Task: Open Card Card0000000356 in Board Board0000000089 in Workspace WS0000000030 in Trello. Add Member mailaustralia7@gmail.com to Card Card0000000356 in Board Board0000000089 in Workspace WS0000000030 in Trello. Add Red Label titled Label0000000356 to Card Card0000000356 in Board Board0000000089 in Workspace WS0000000030 in Trello. Add Checklist CL0000000356 to Card Card0000000356 in Board Board0000000089 in Workspace WS0000000030 in Trello. Add Dates with Start Date as Nov 01 2023 and Due Date as Nov 30 2023 to Card Card0000000356 in Board Board0000000089 in Workspace WS0000000030 in Trello
Action: Mouse moved to (411, 615)
Screenshot: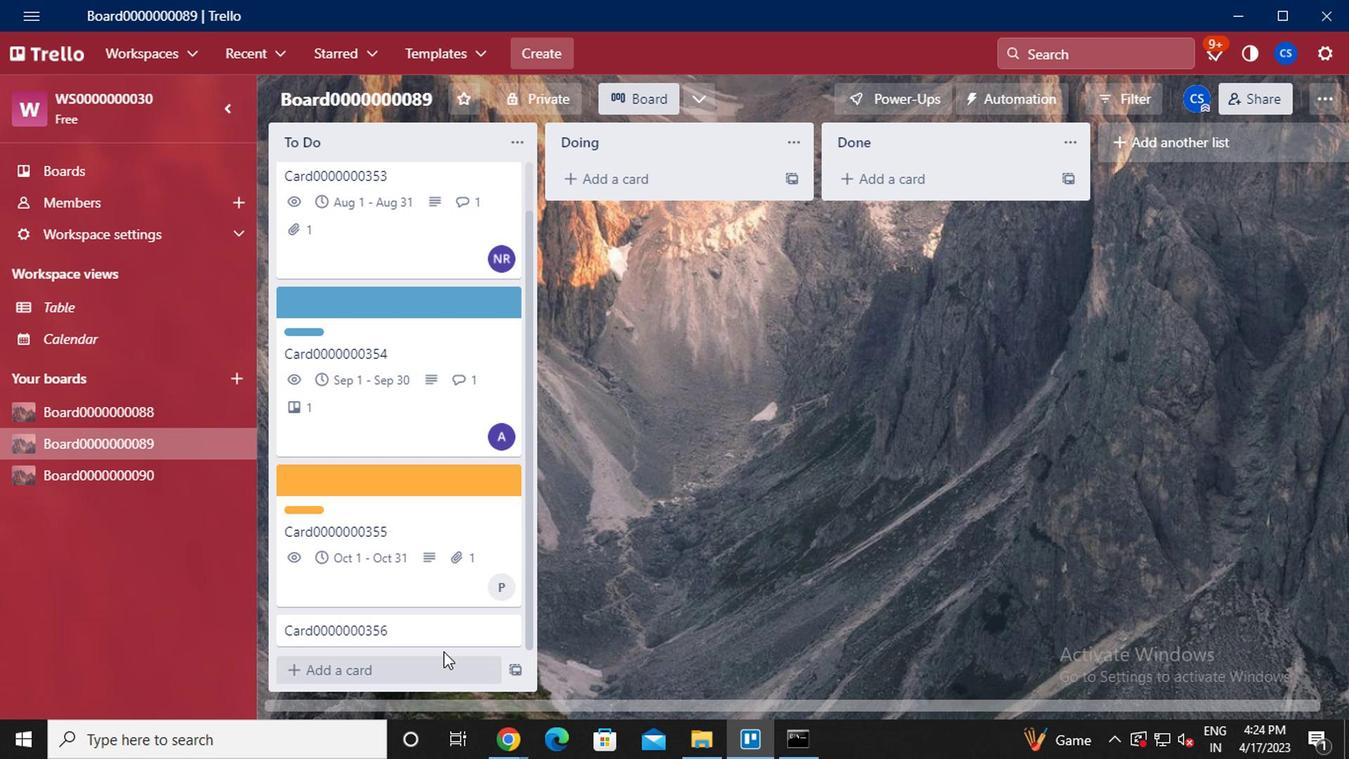 
Action: Mouse pressed left at (411, 615)
Screenshot: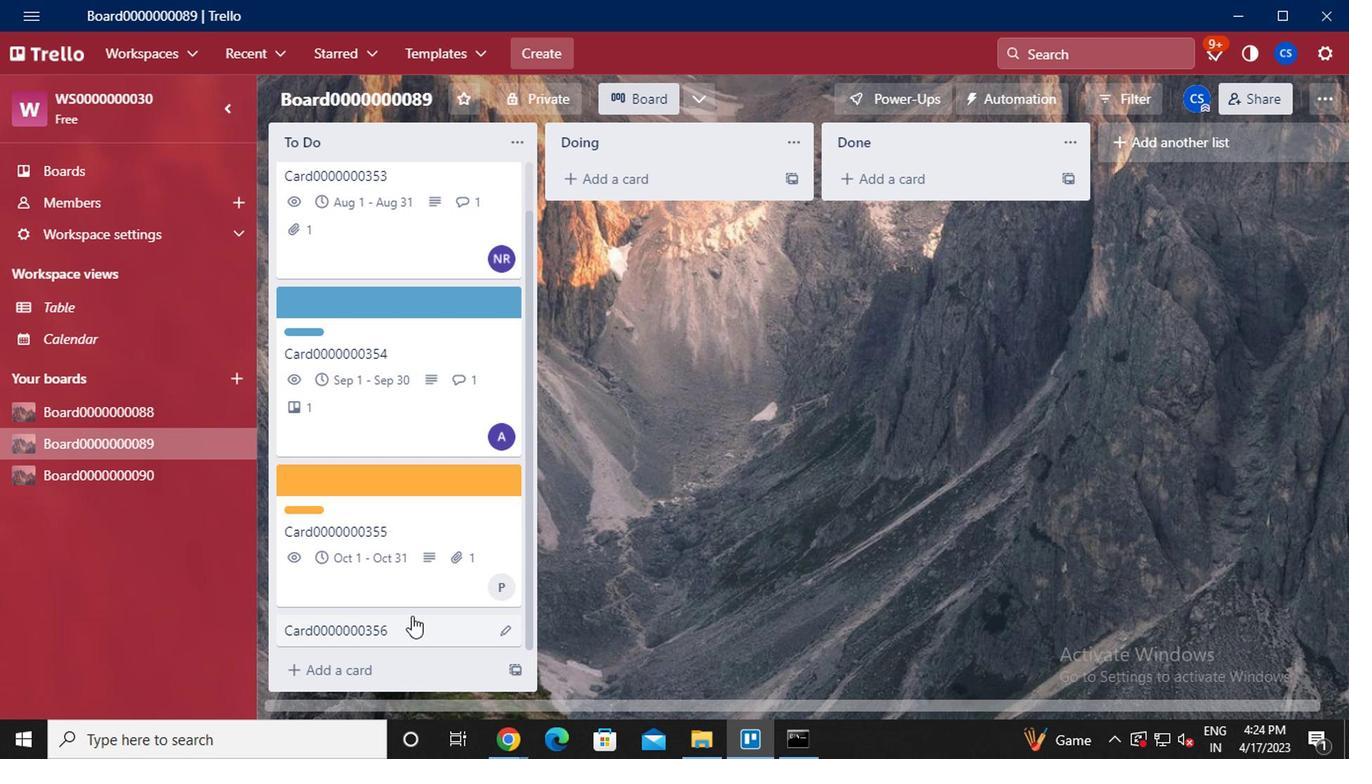 
Action: Mouse moved to (943, 184)
Screenshot: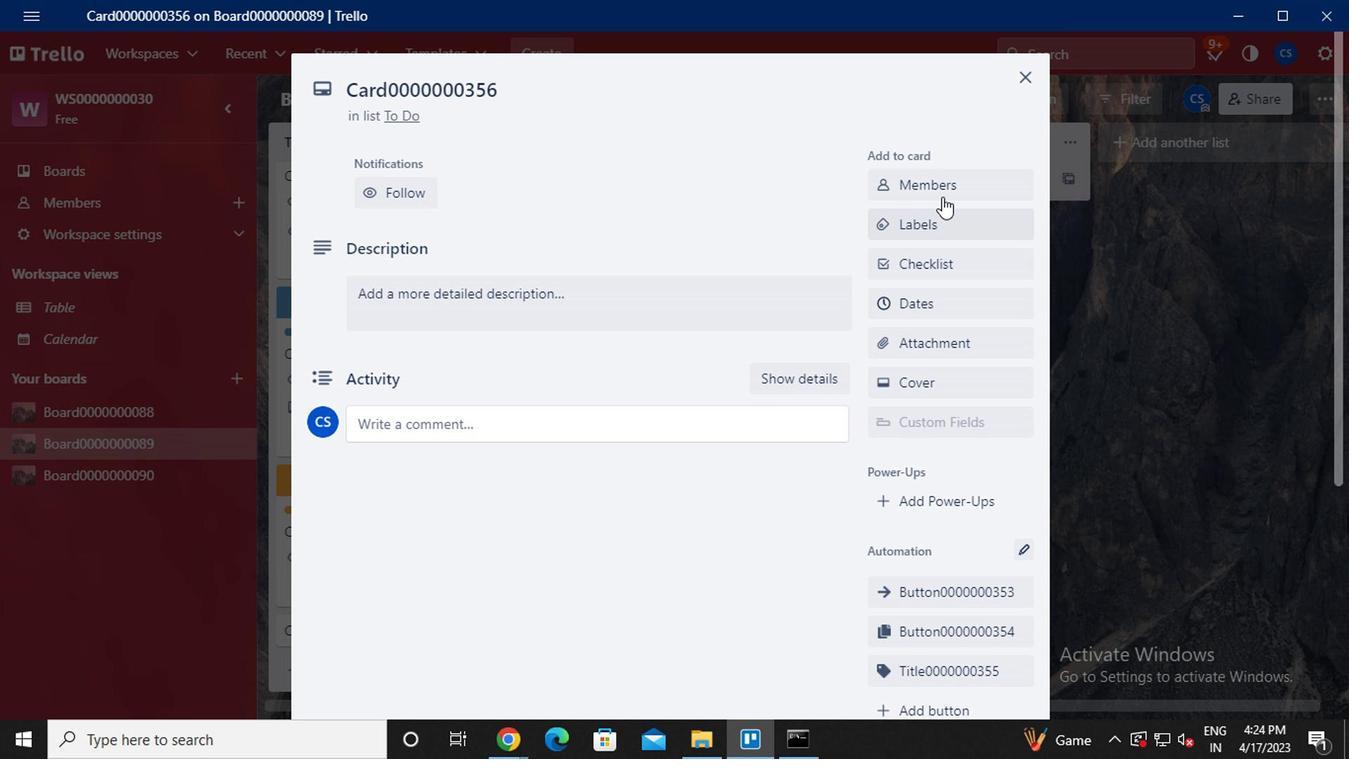 
Action: Mouse pressed left at (943, 184)
Screenshot: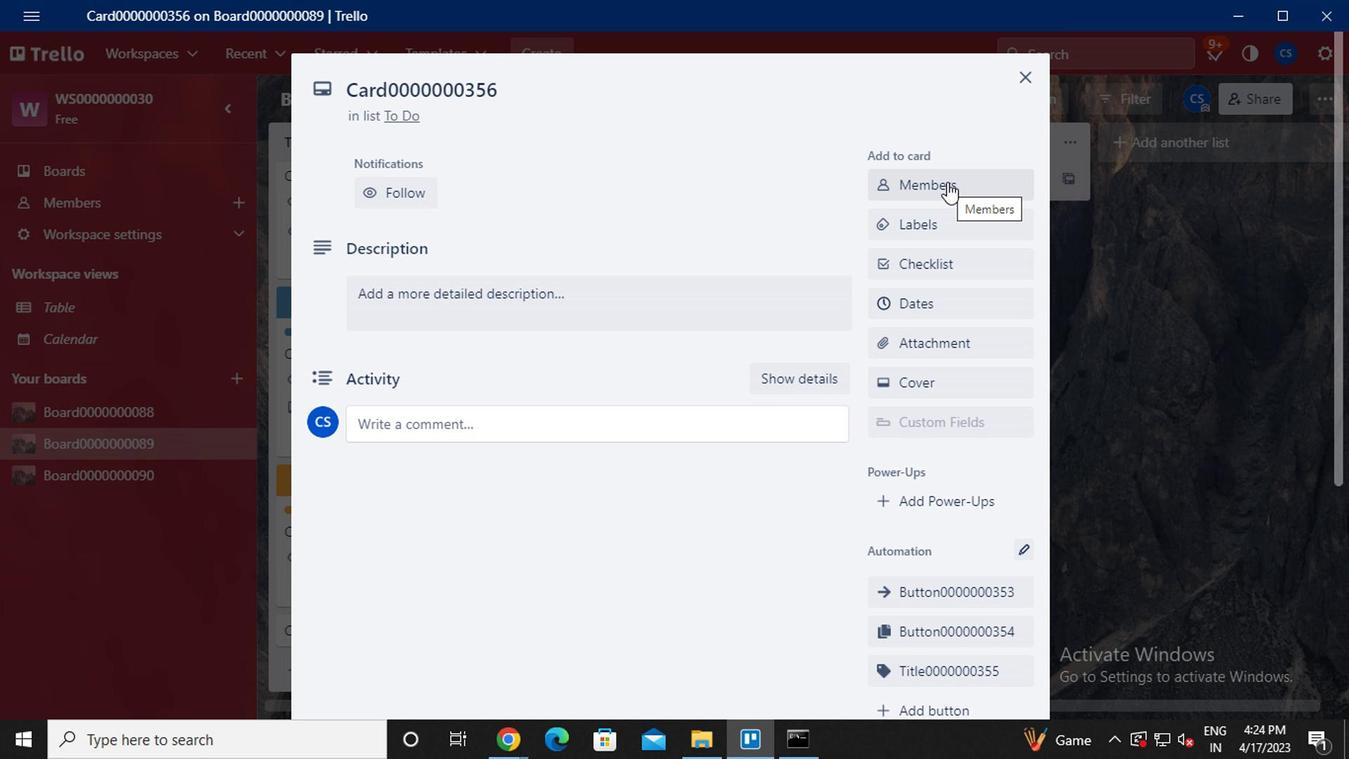 
Action: Key pressed <Key.caps_lock>mailaustralia7<Key.shift>@GMAIL.COM
Screenshot: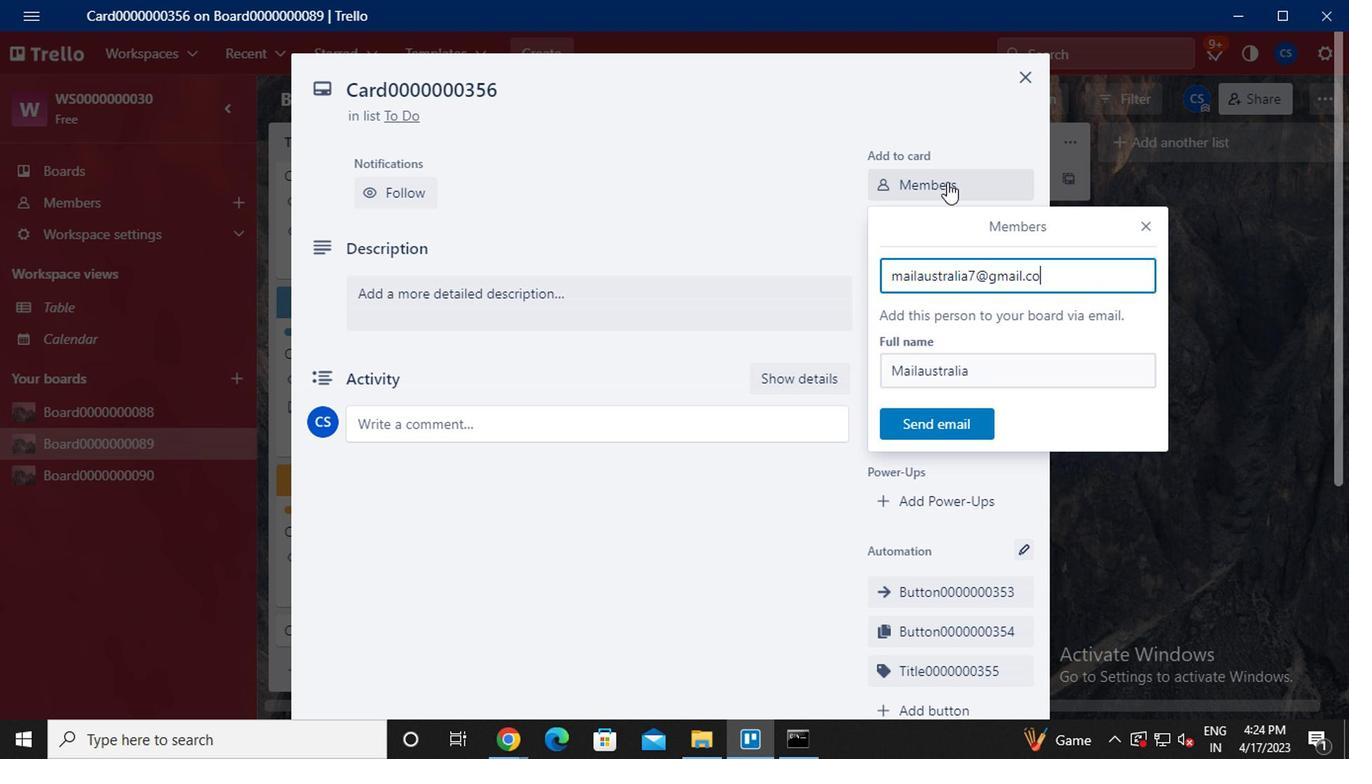 
Action: Mouse moved to (956, 428)
Screenshot: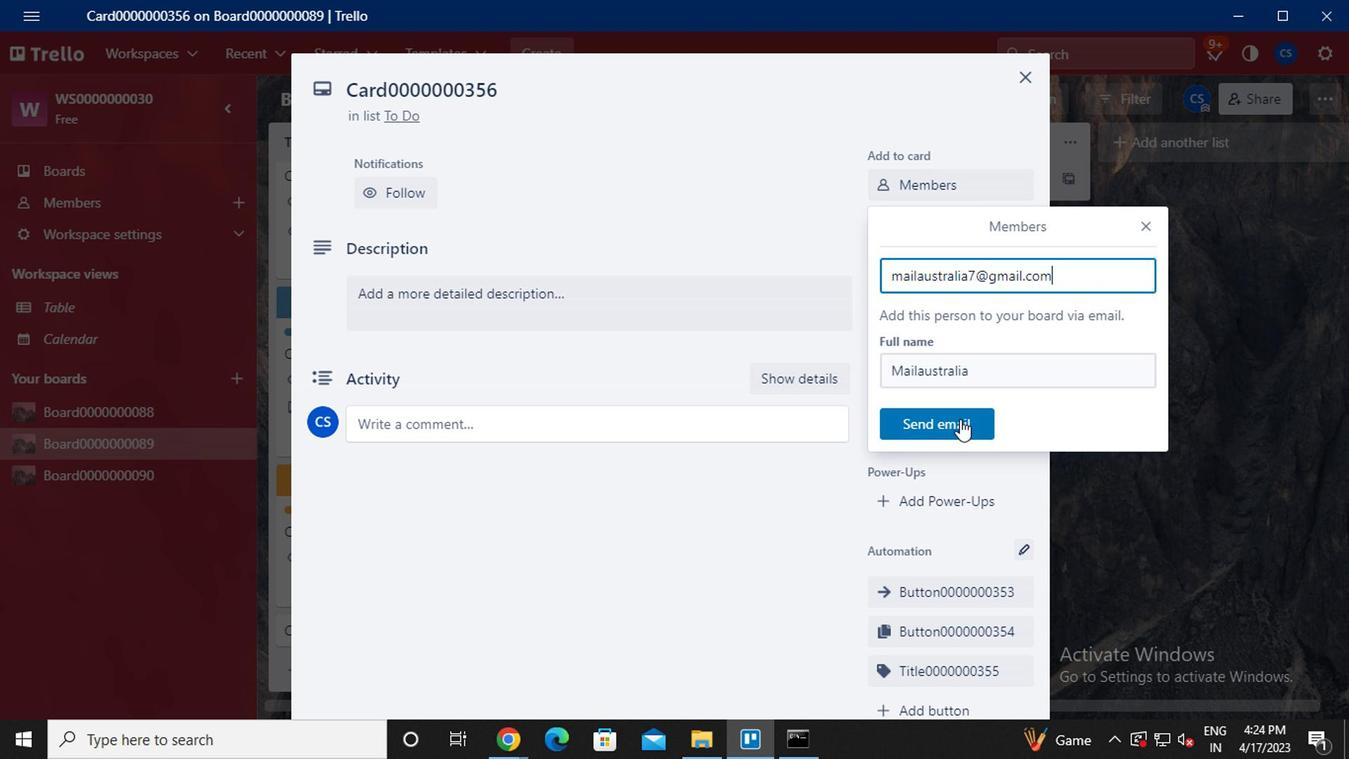 
Action: Mouse pressed left at (956, 428)
Screenshot: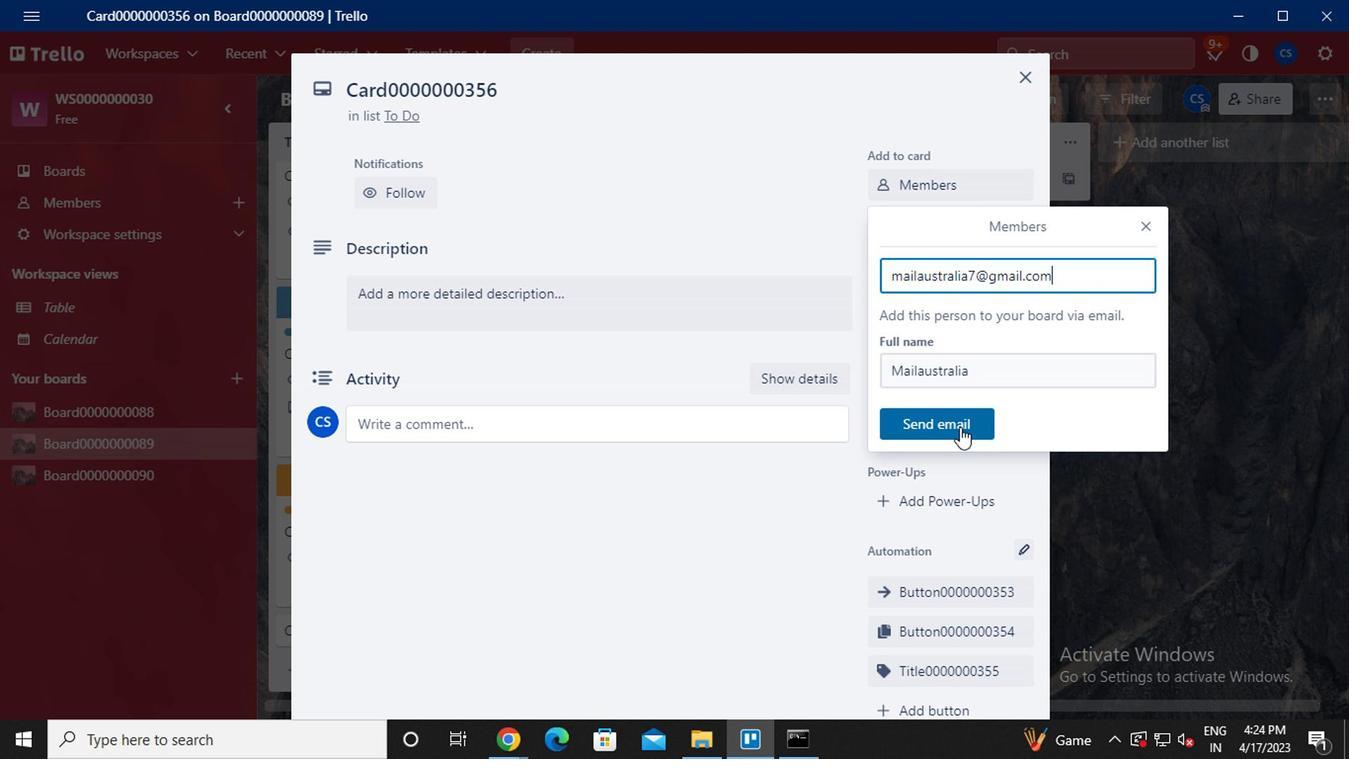 
Action: Mouse moved to (946, 226)
Screenshot: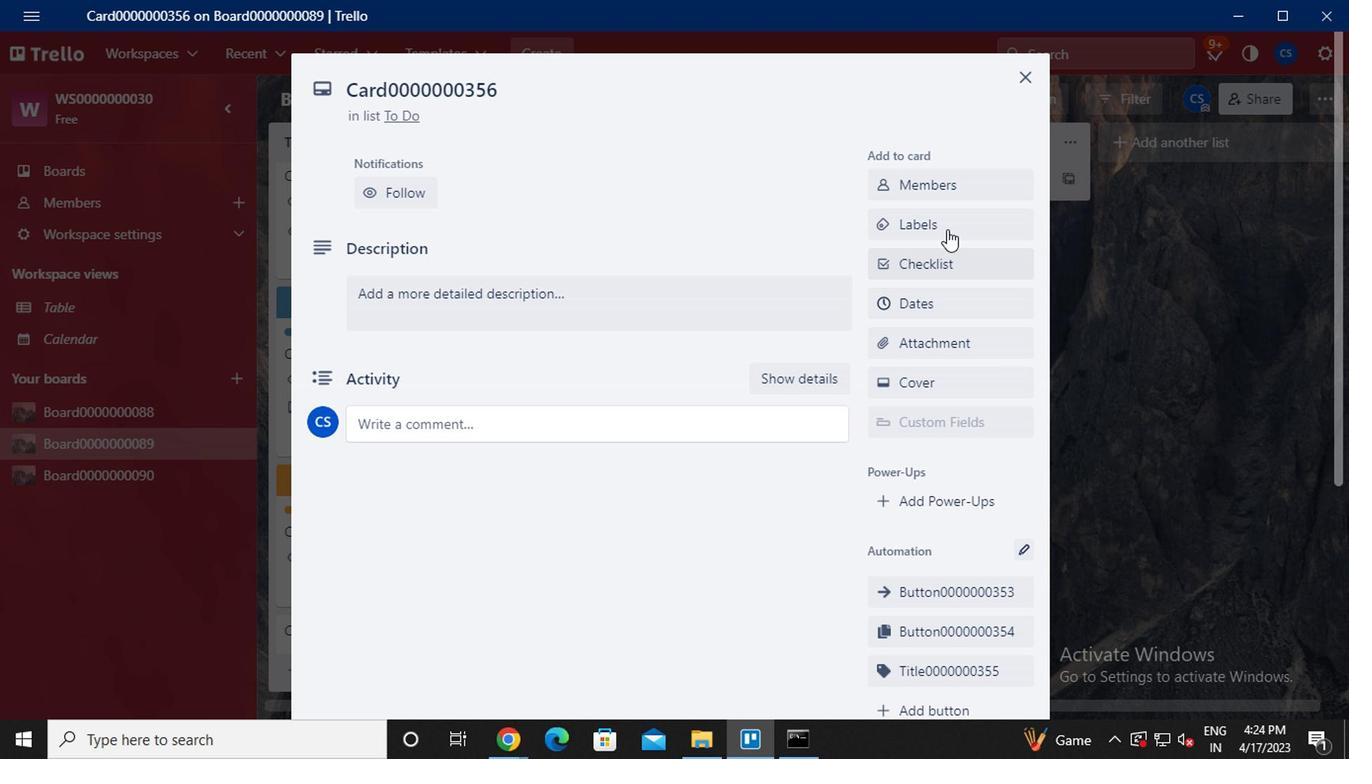 
Action: Mouse pressed left at (946, 226)
Screenshot: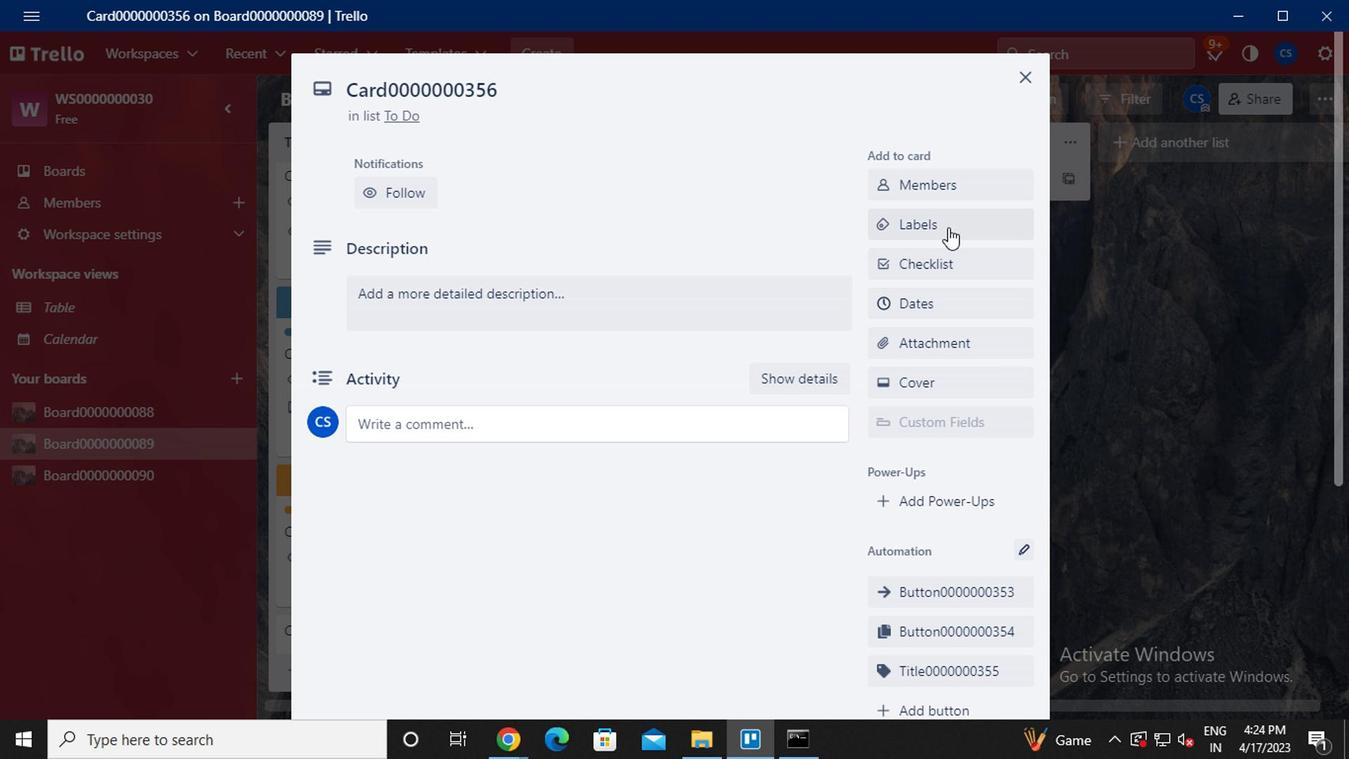 
Action: Mouse moved to (1001, 537)
Screenshot: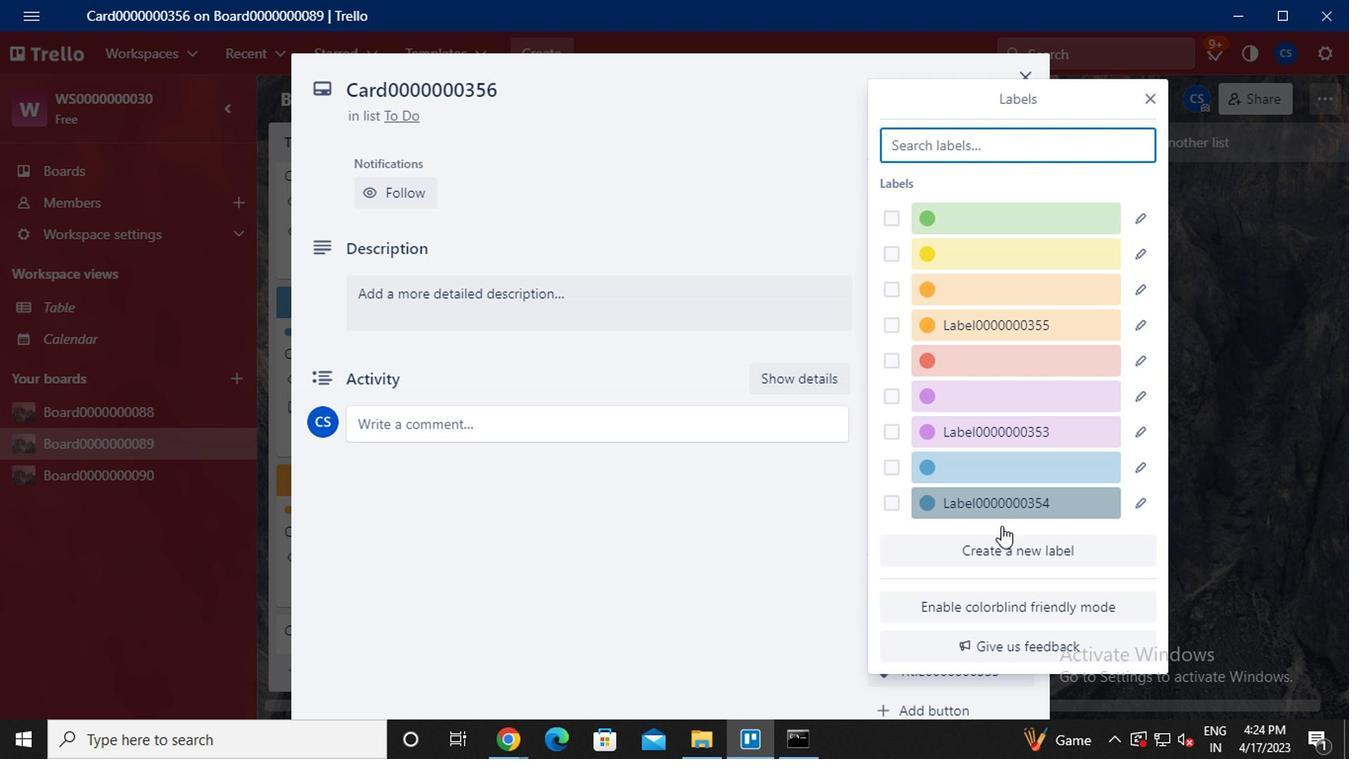 
Action: Mouse pressed left at (1001, 537)
Screenshot: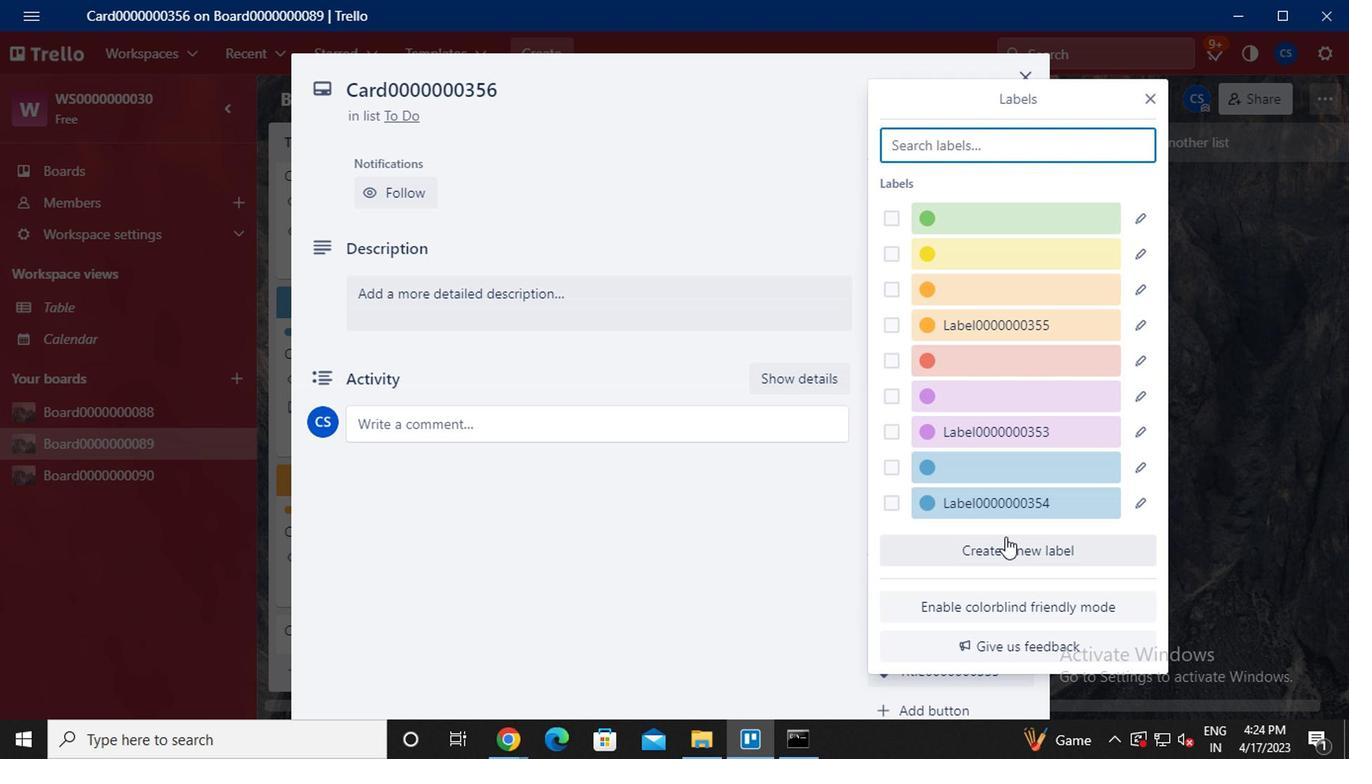 
Action: Mouse moved to (1056, 390)
Screenshot: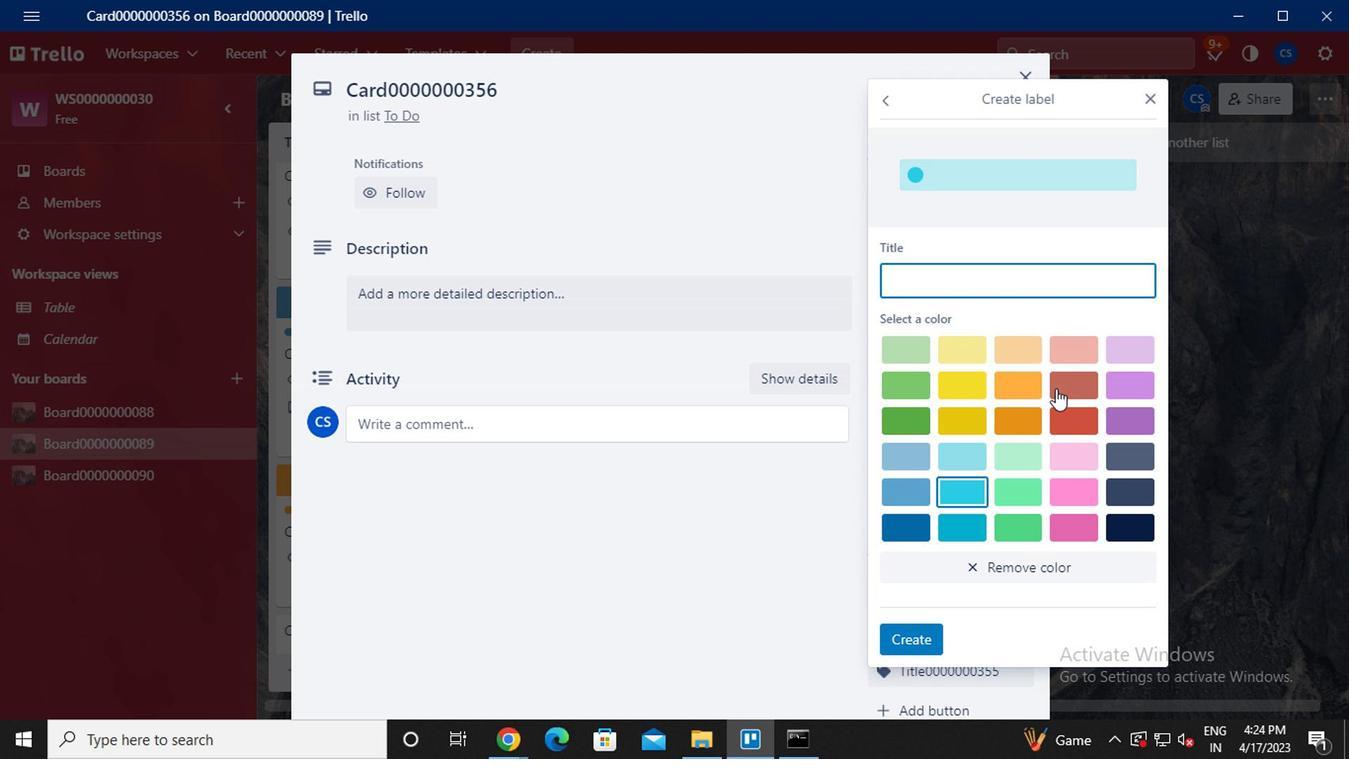 
Action: Mouse pressed left at (1056, 390)
Screenshot: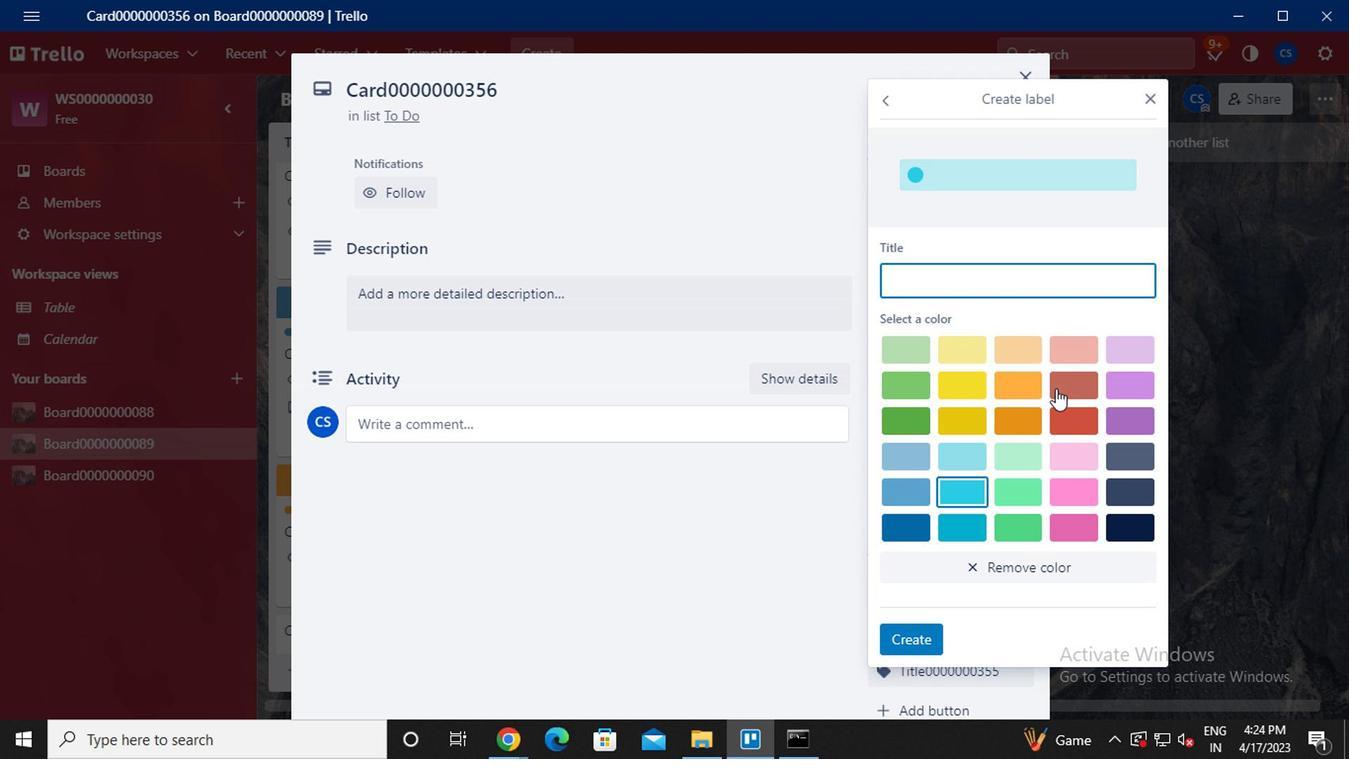 
Action: Mouse moved to (1032, 294)
Screenshot: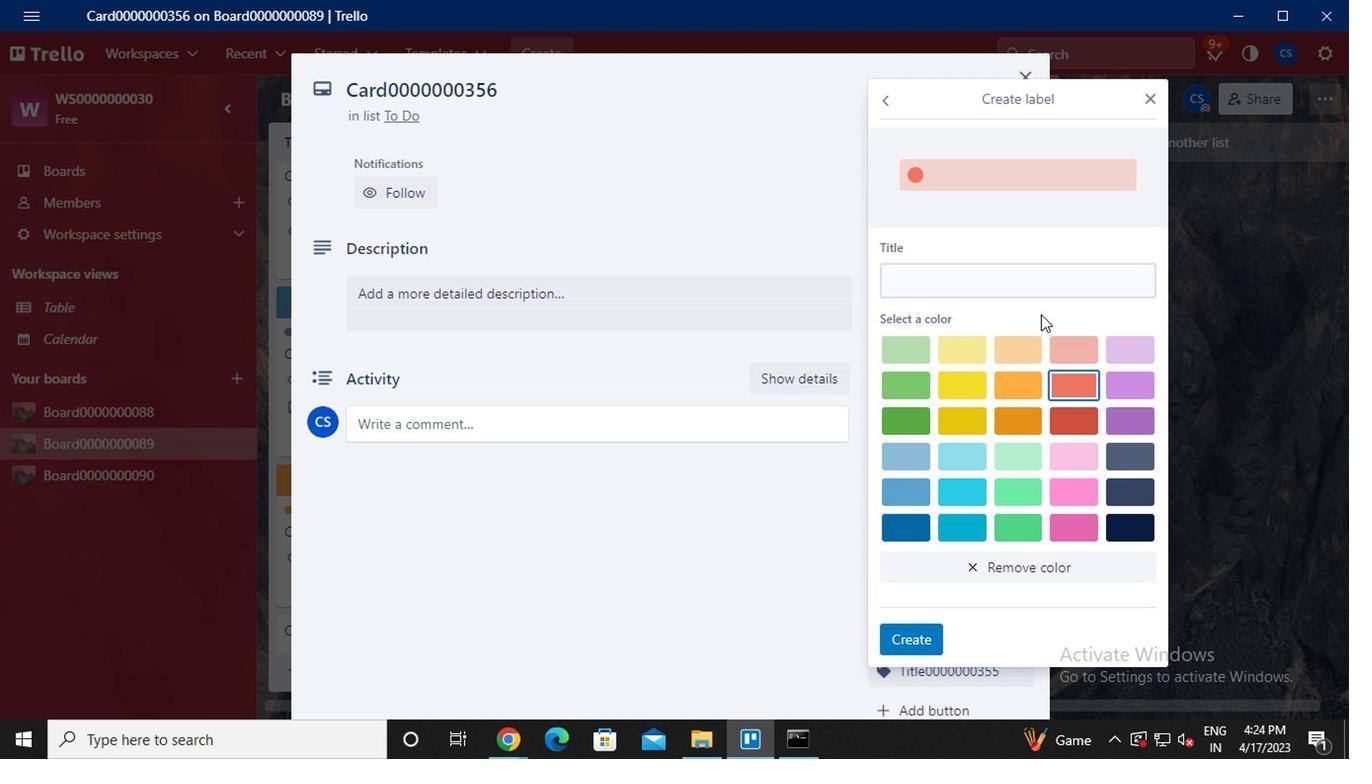 
Action: Mouse pressed left at (1032, 294)
Screenshot: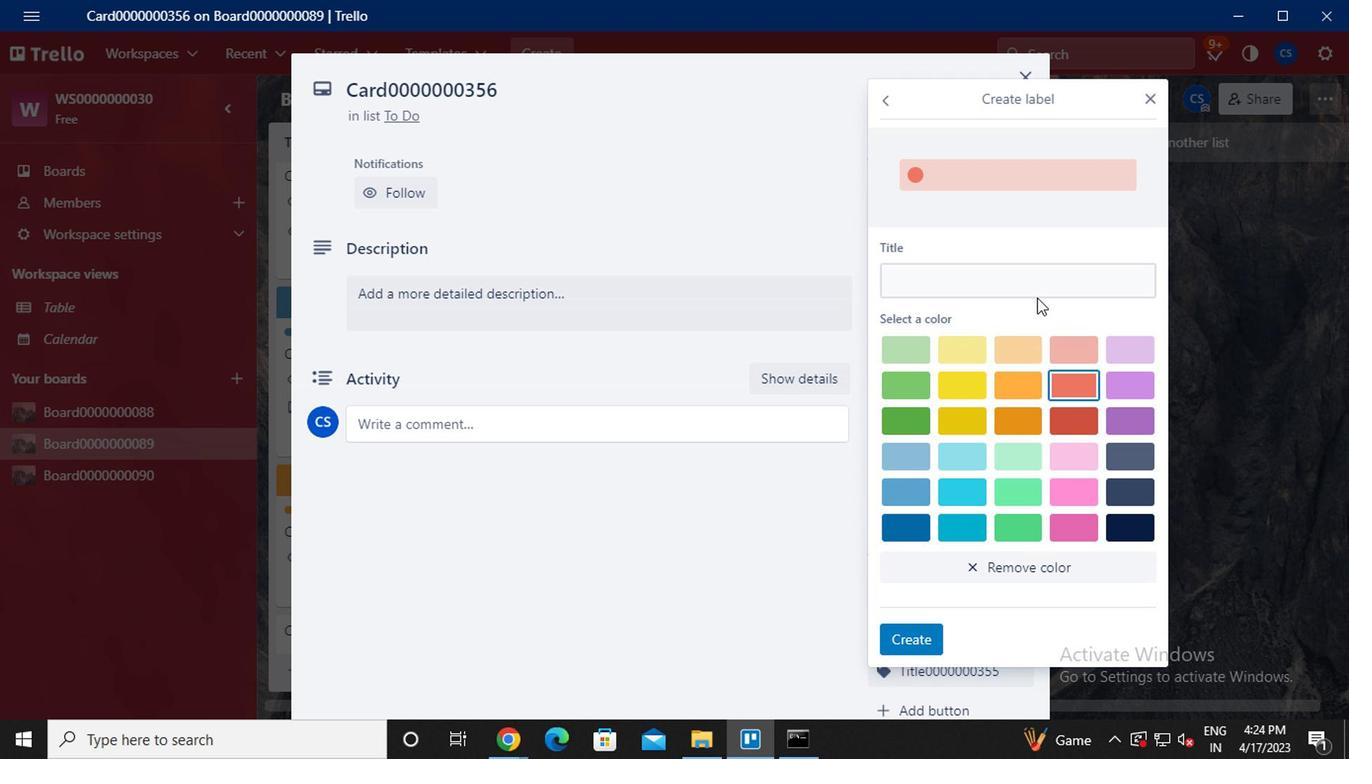 
Action: Key pressed <Key.caps_lock>L<Key.caps_lock>ABEL0000000356
Screenshot: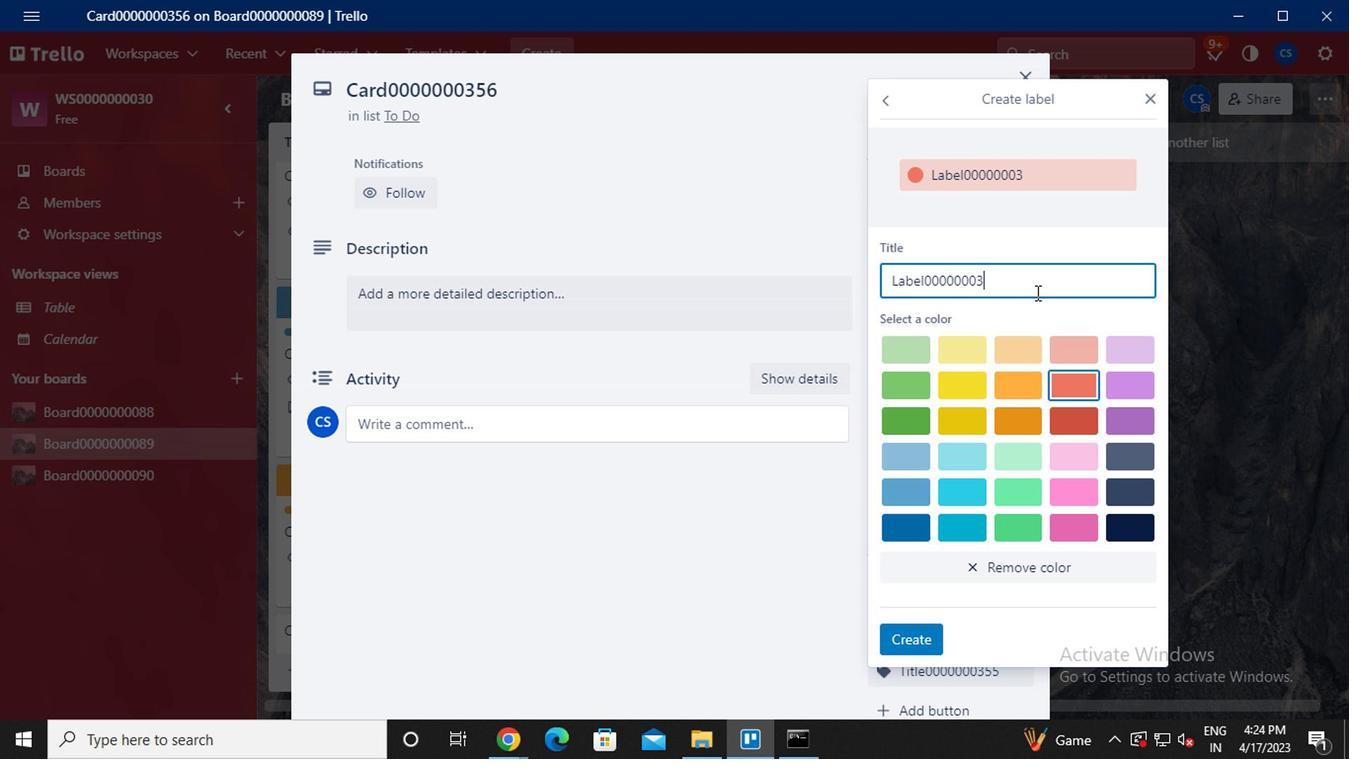 
Action: Mouse moved to (907, 636)
Screenshot: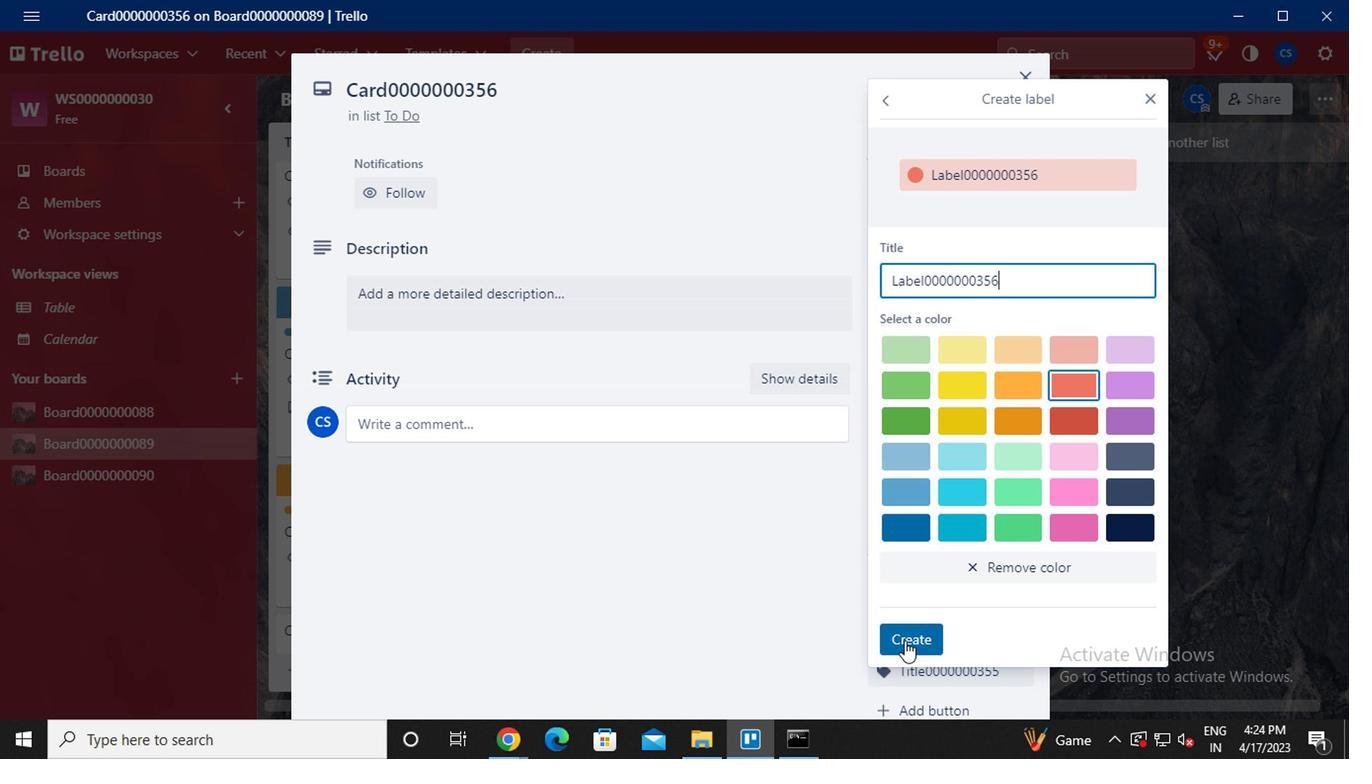 
Action: Mouse pressed left at (907, 636)
Screenshot: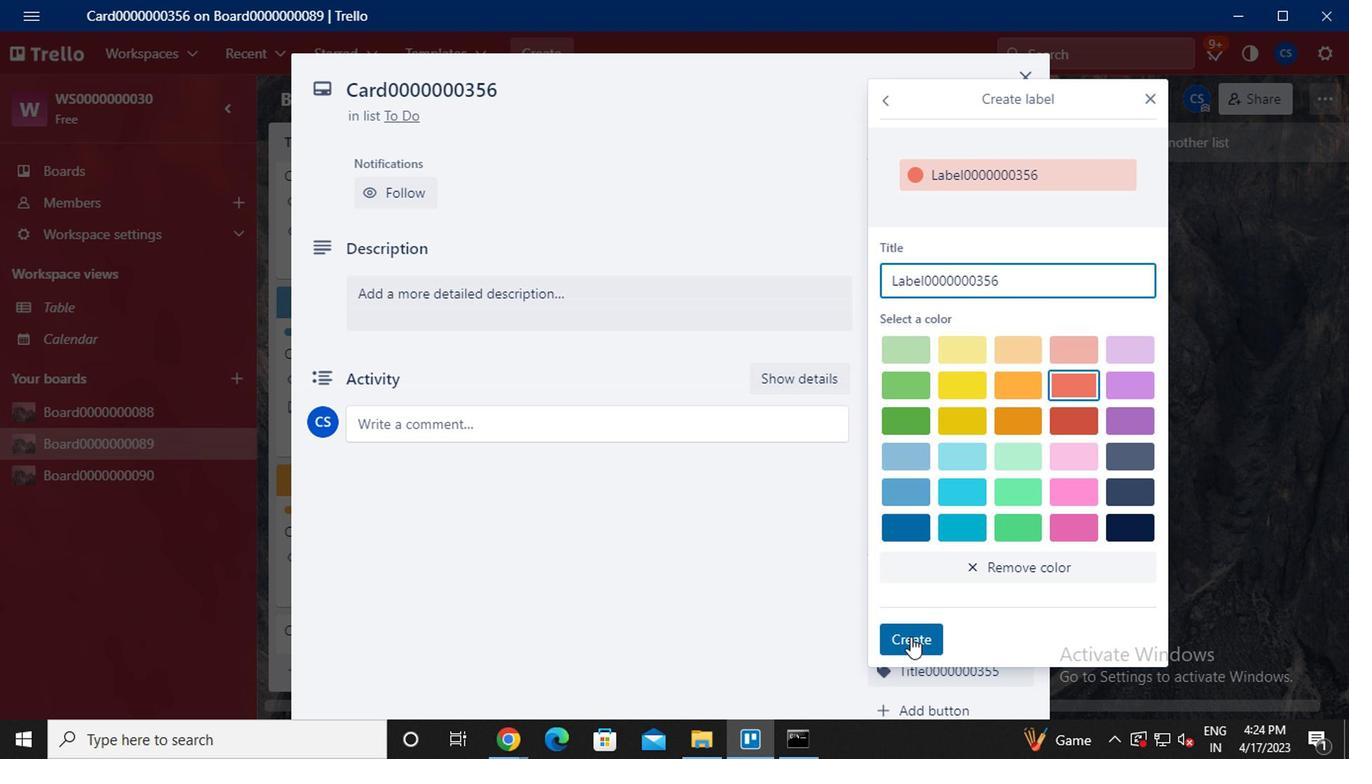 
Action: Mouse moved to (1147, 106)
Screenshot: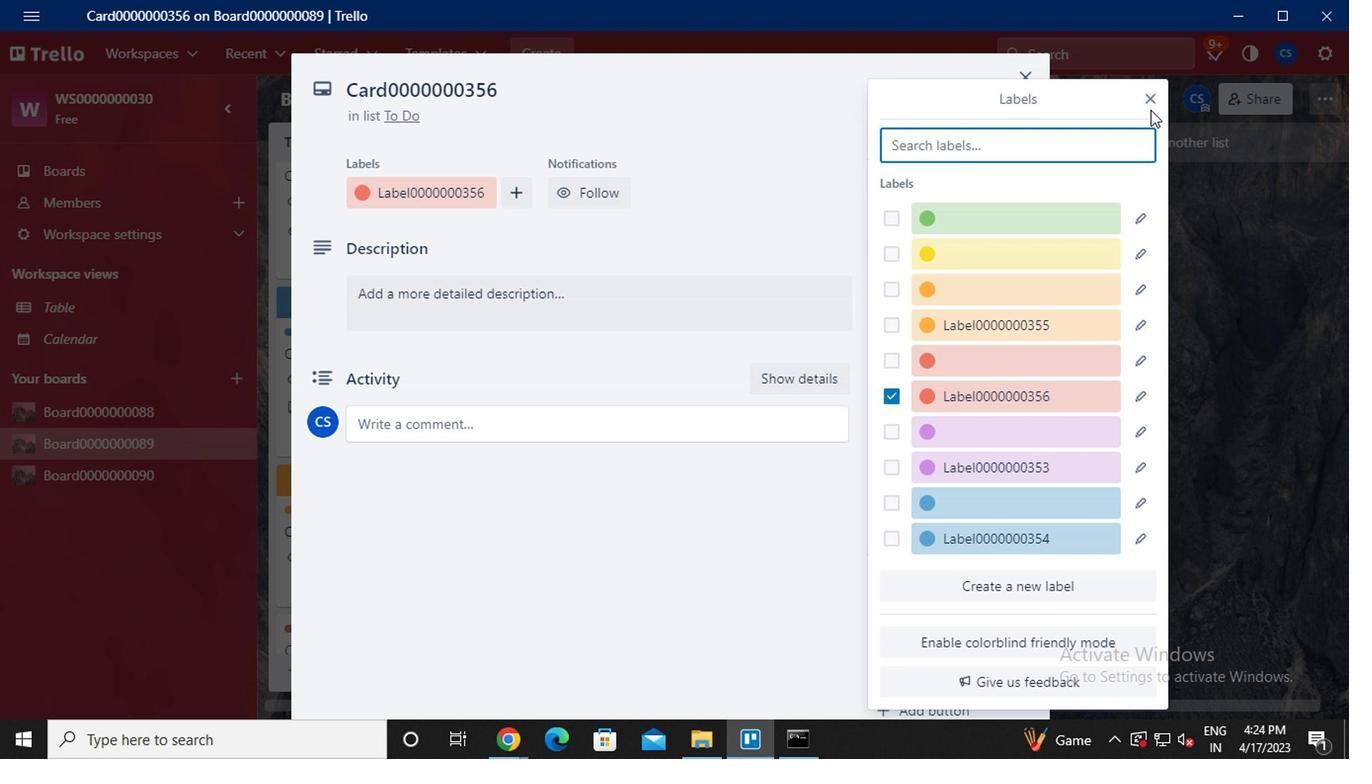 
Action: Mouse pressed left at (1147, 106)
Screenshot: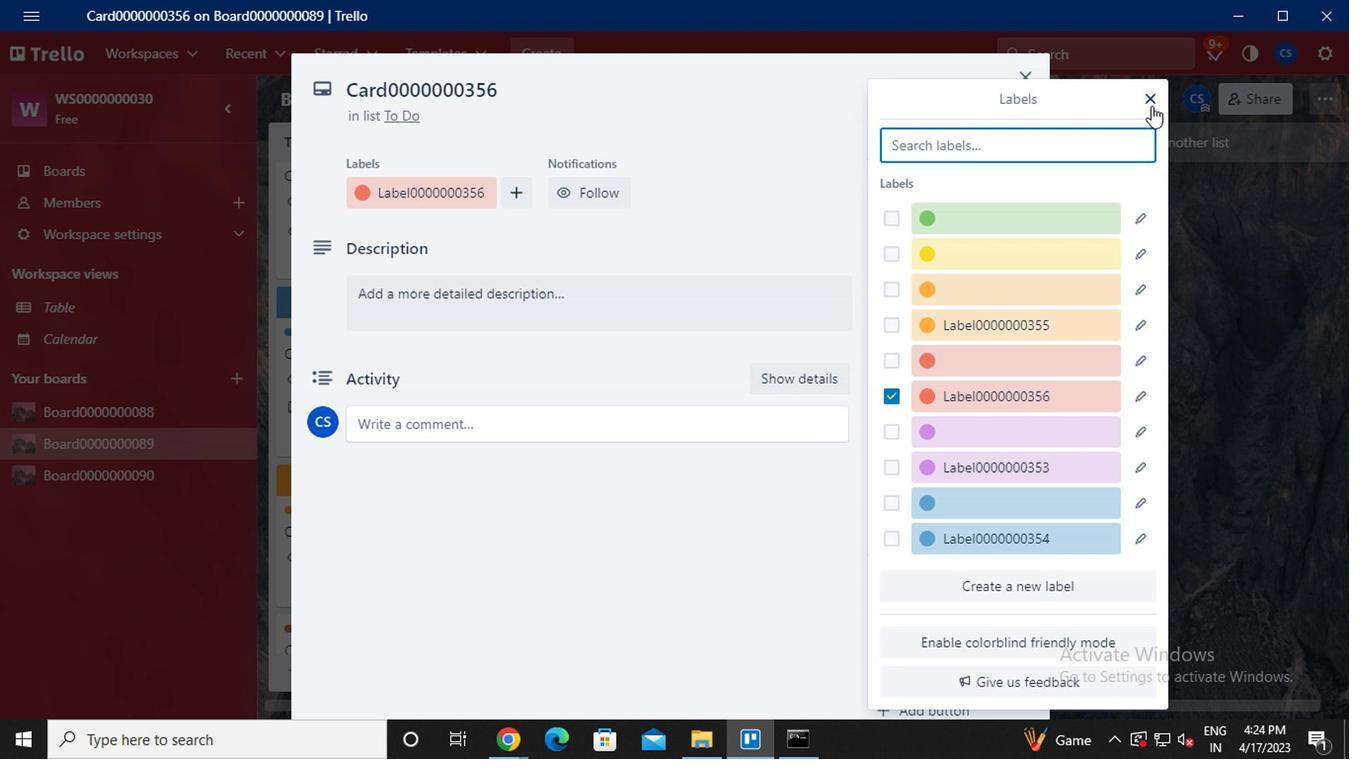 
Action: Mouse moved to (937, 272)
Screenshot: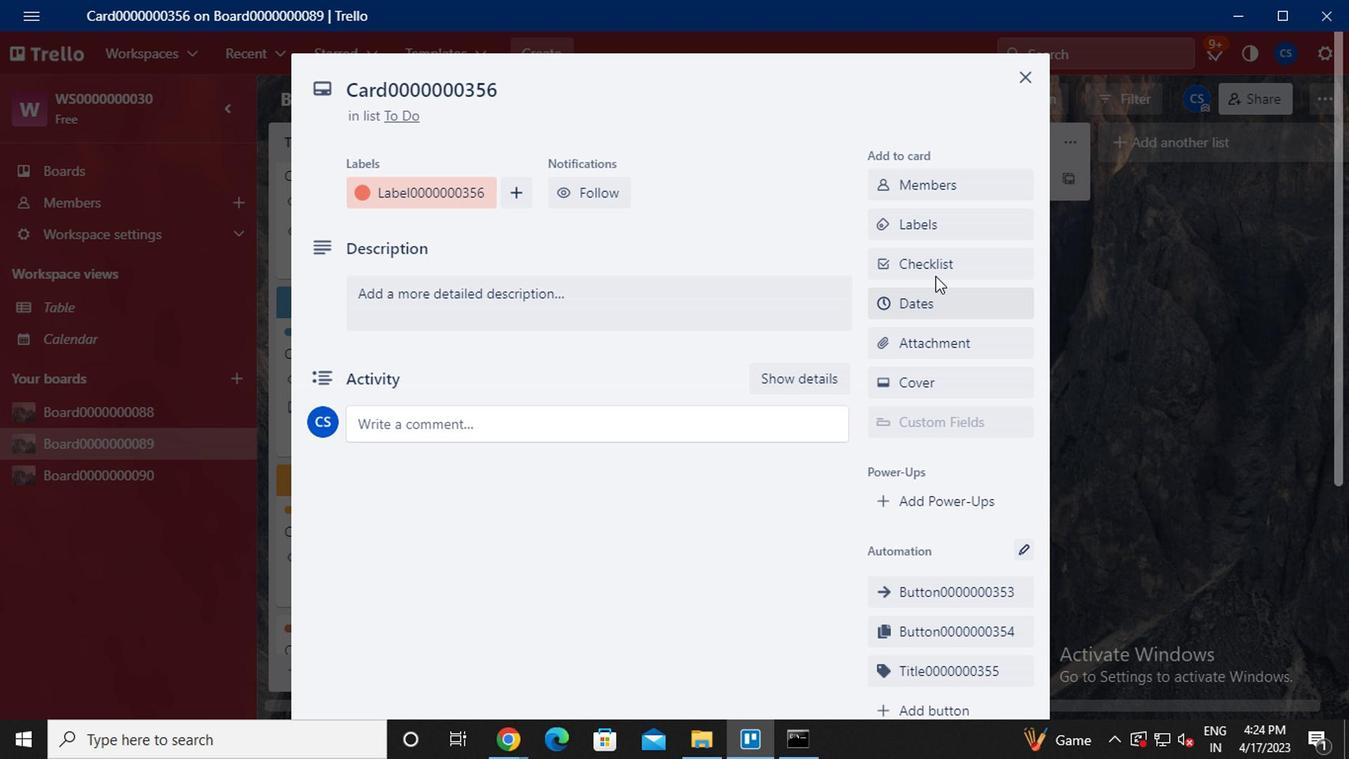 
Action: Mouse pressed left at (937, 272)
Screenshot: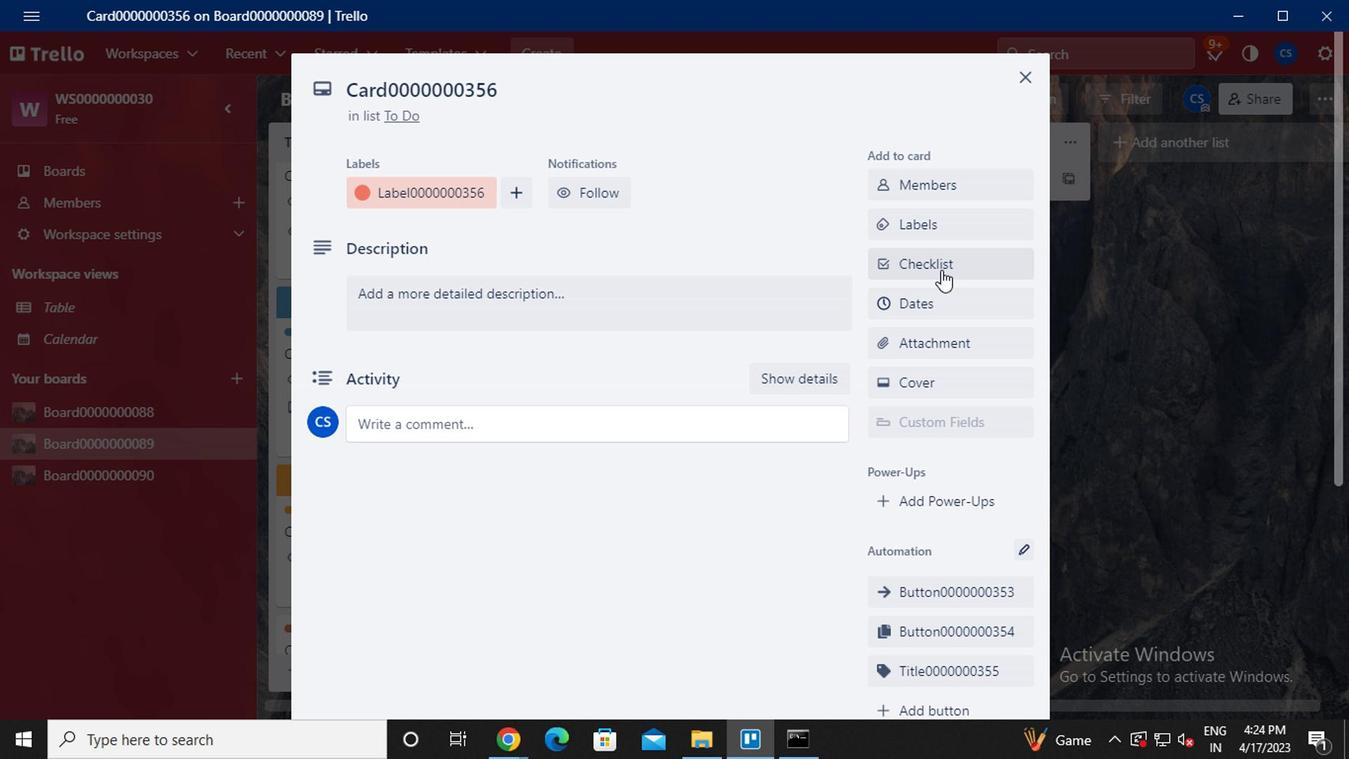 
Action: Key pressed <Key.caps_lock>CL0000000356
Screenshot: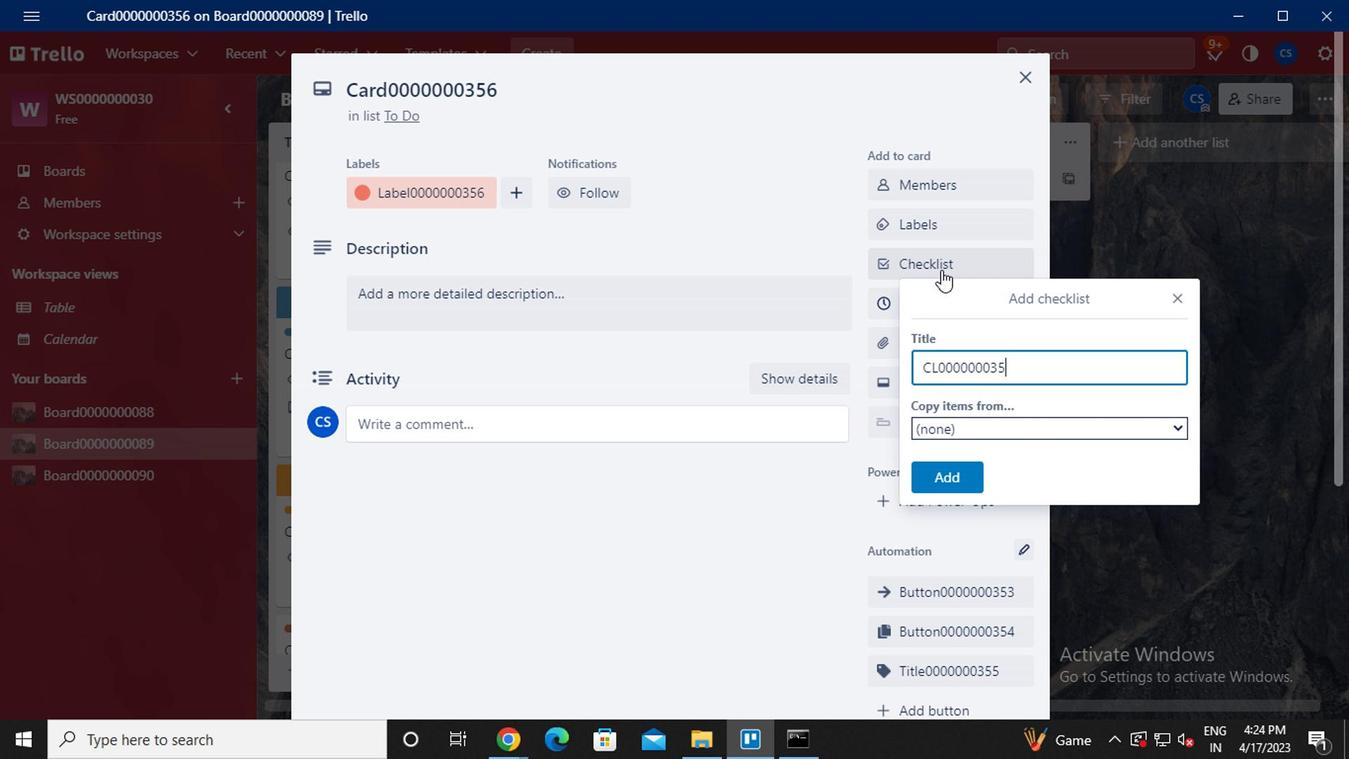 
Action: Mouse moved to (955, 484)
Screenshot: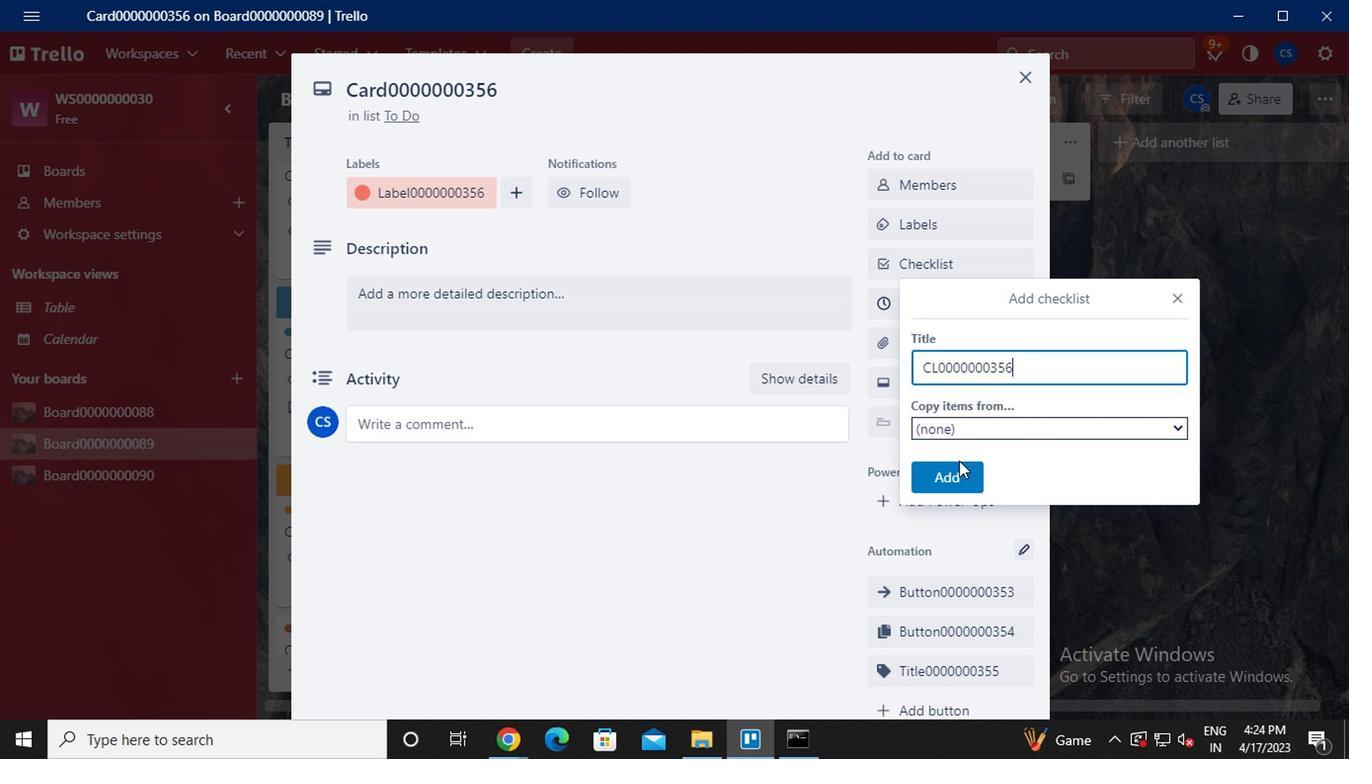 
Action: Mouse pressed left at (955, 484)
Screenshot: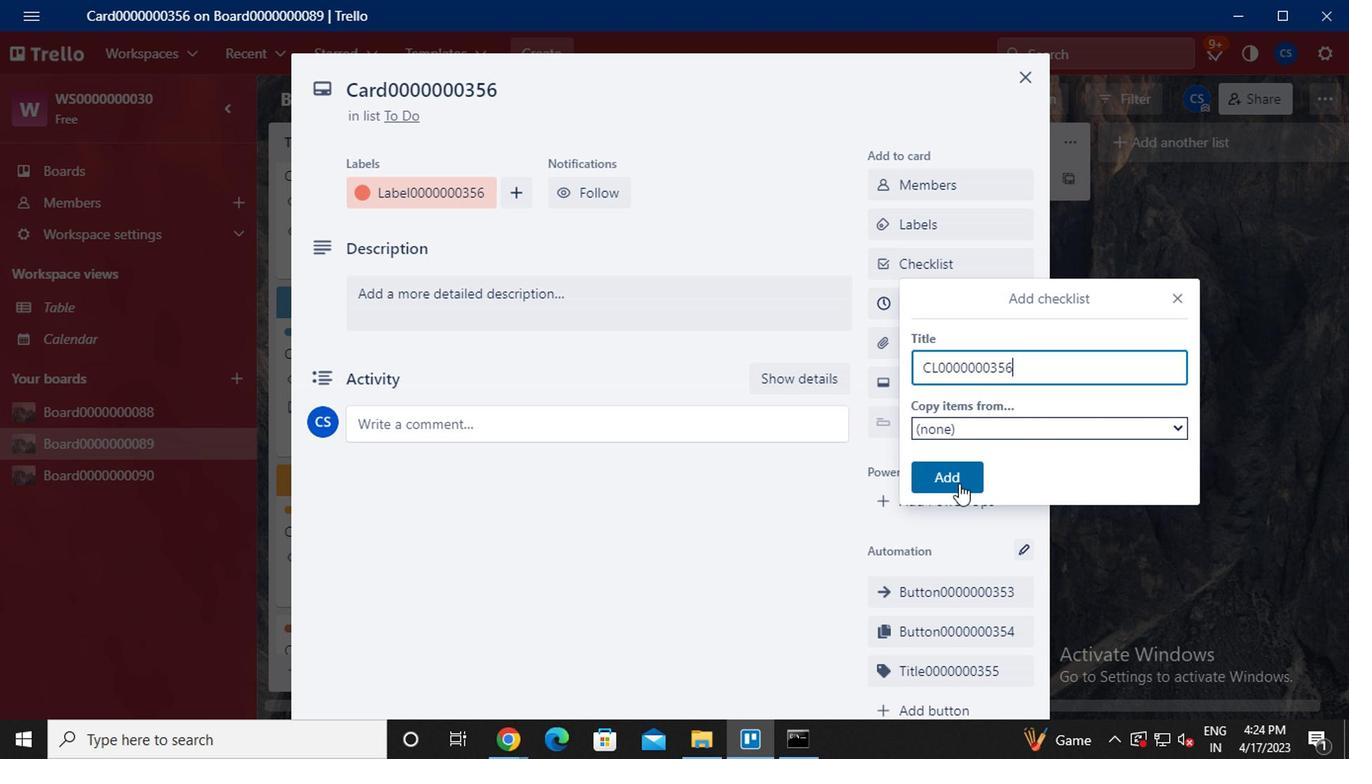 
Action: Mouse moved to (939, 304)
Screenshot: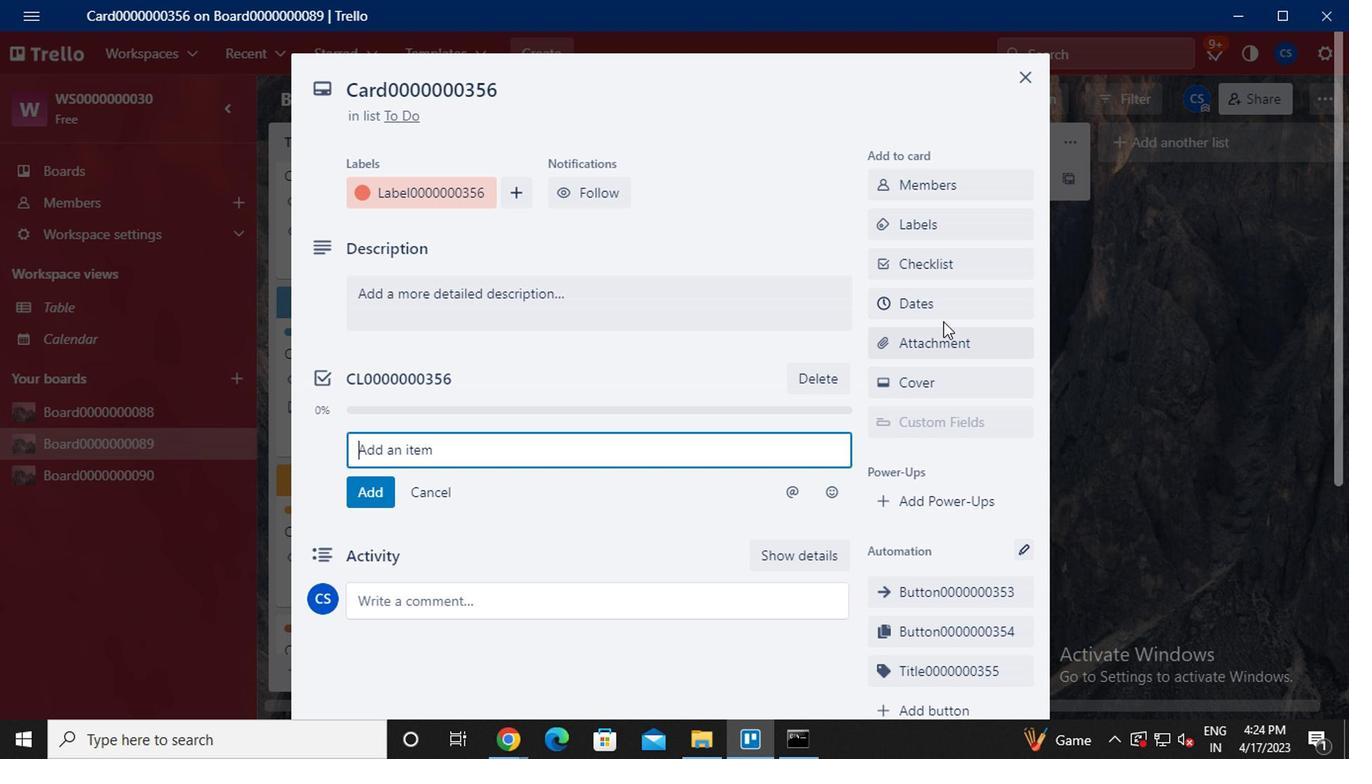 
Action: Mouse pressed left at (939, 304)
Screenshot: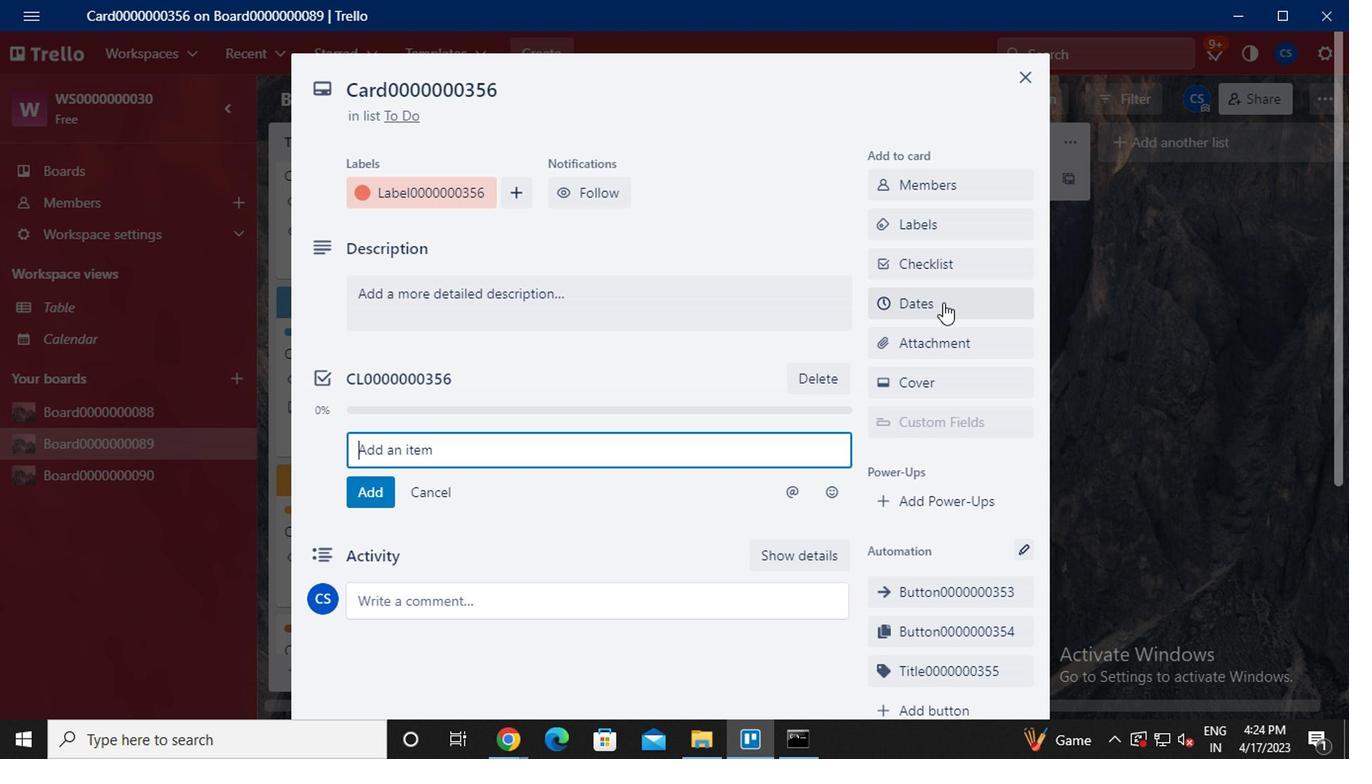 
Action: Mouse moved to (892, 450)
Screenshot: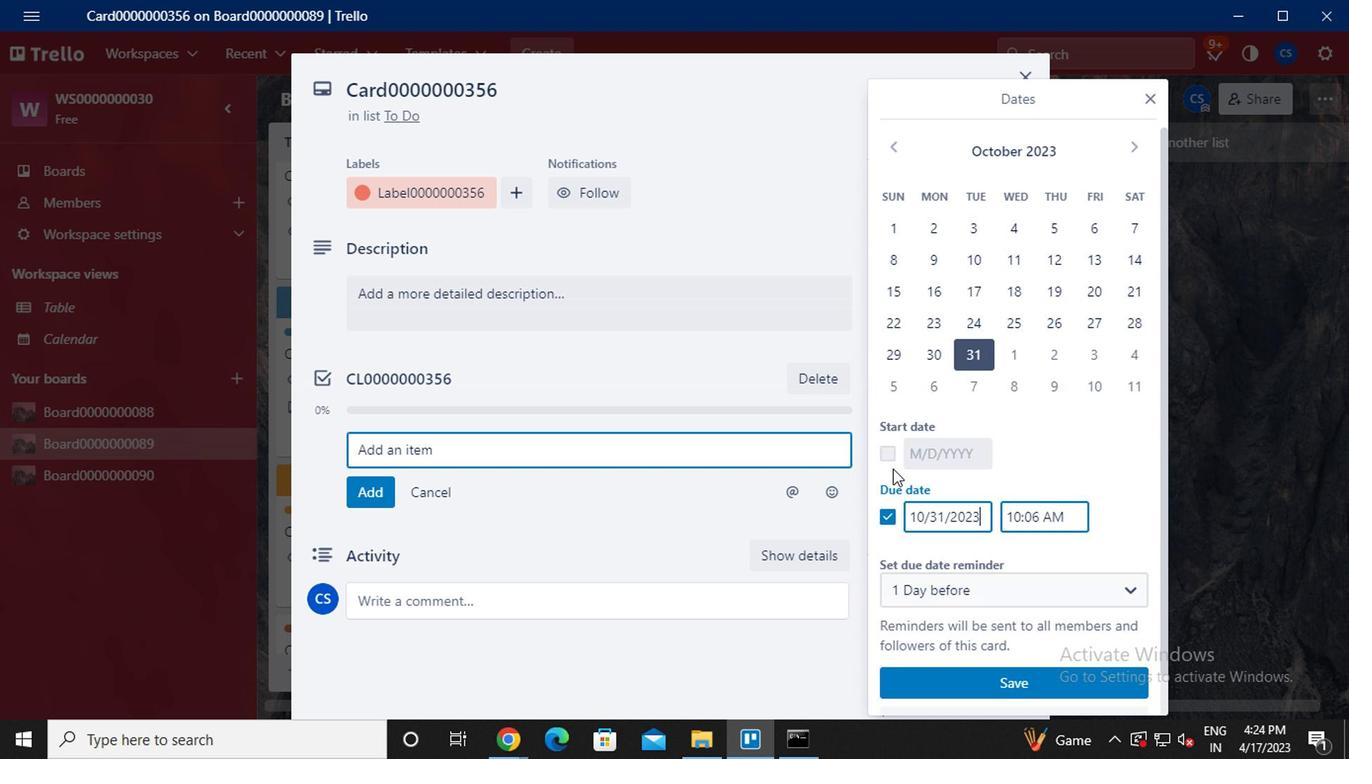 
Action: Mouse pressed left at (892, 450)
Screenshot: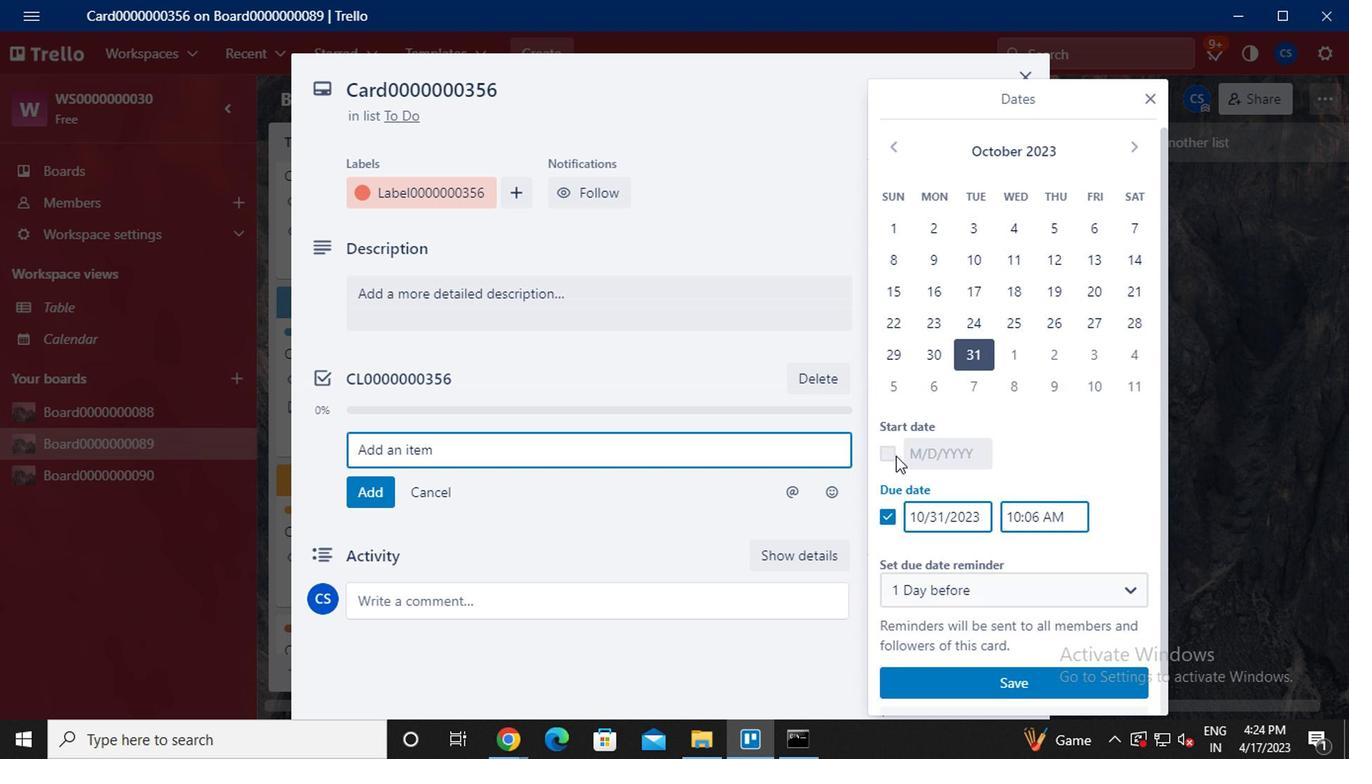 
Action: Mouse moved to (1138, 149)
Screenshot: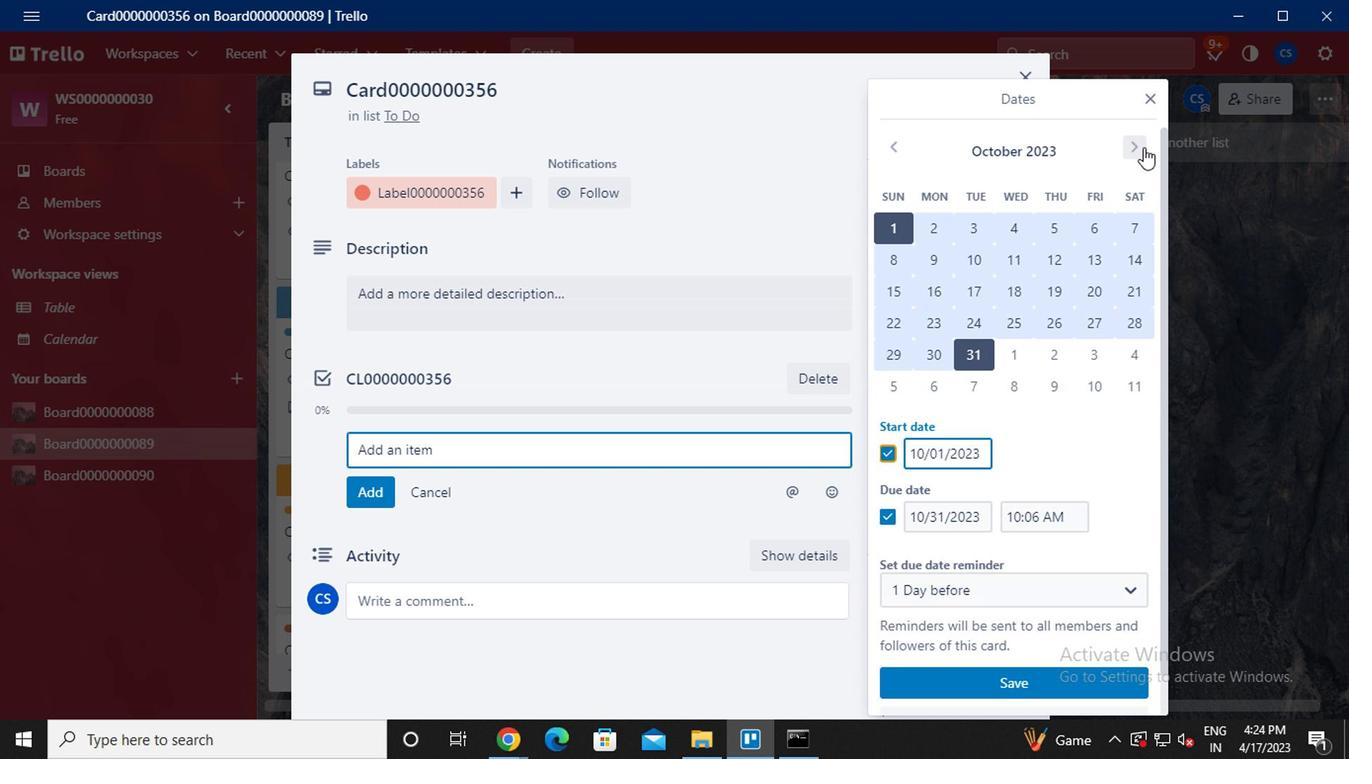 
Action: Mouse pressed left at (1138, 149)
Screenshot: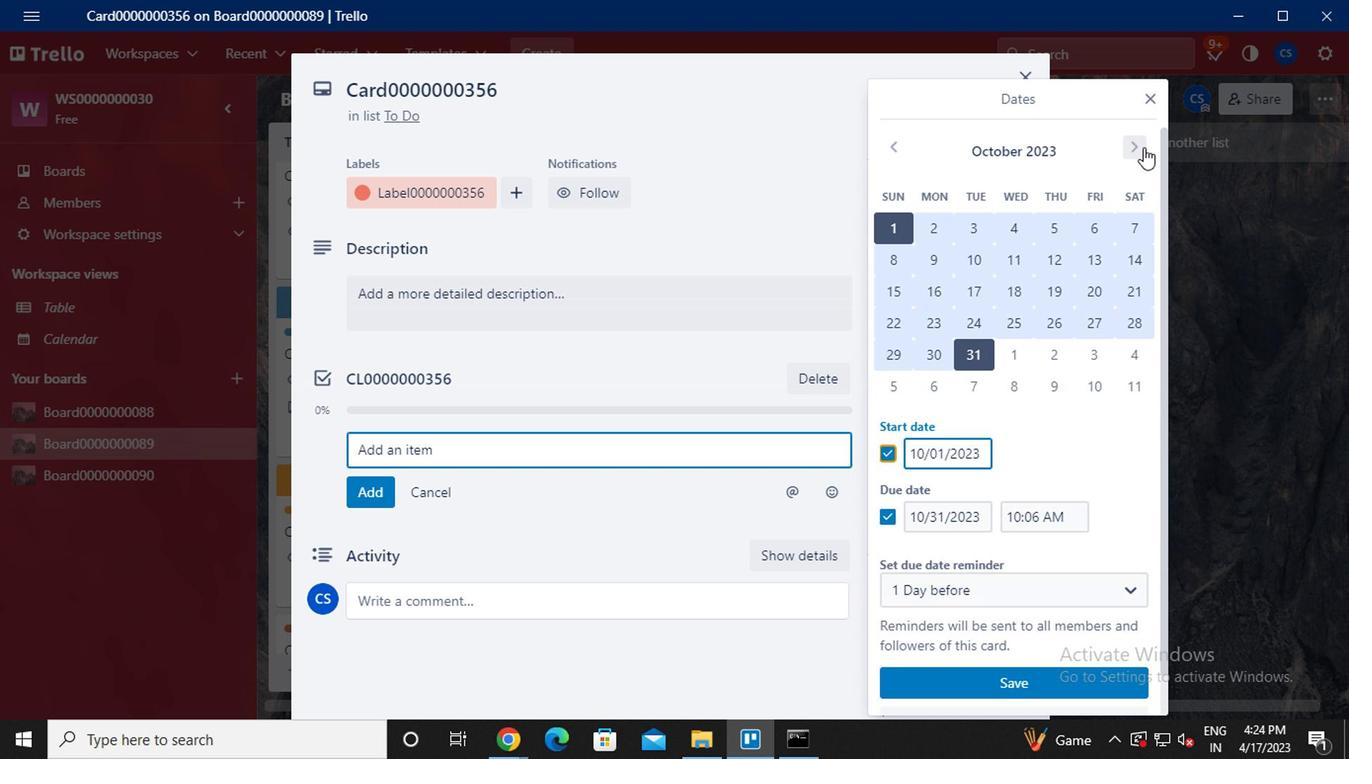 
Action: Mouse moved to (1004, 232)
Screenshot: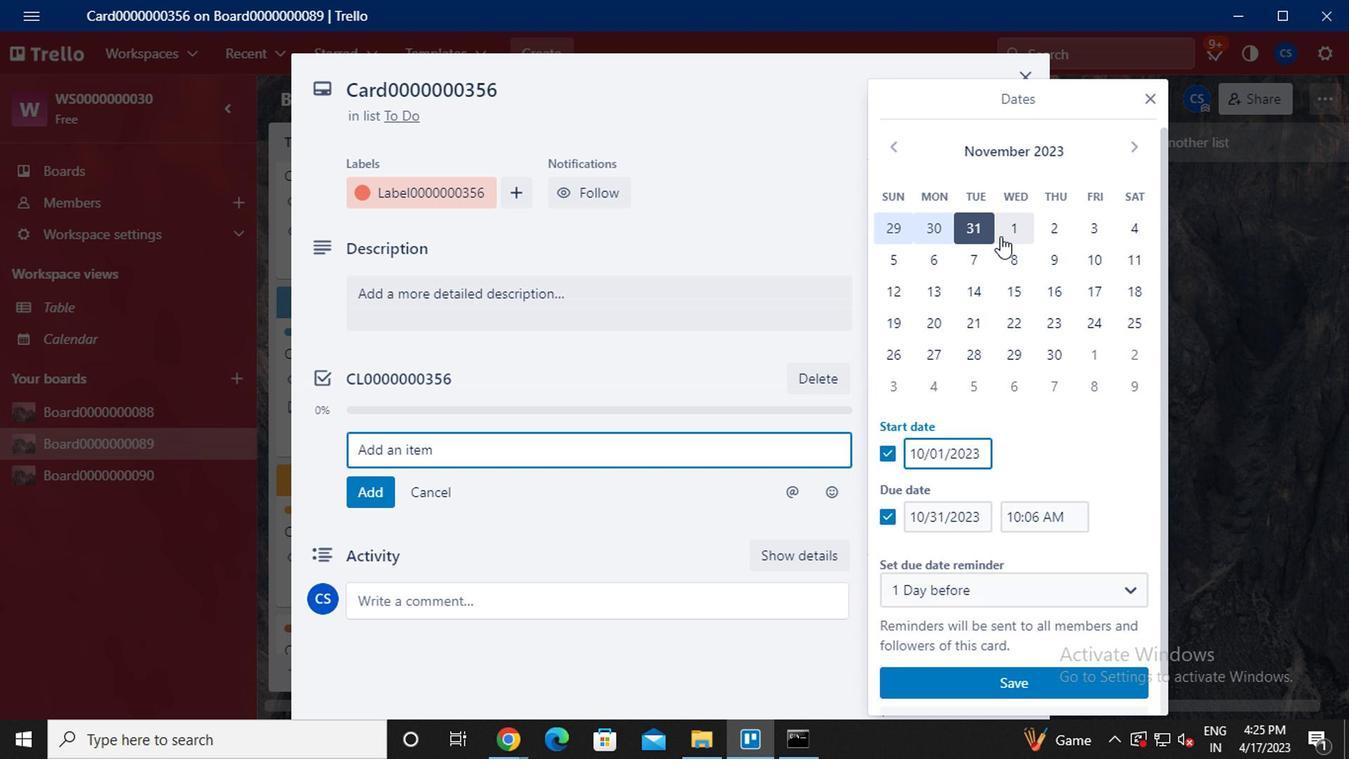 
Action: Mouse pressed left at (1004, 232)
Screenshot: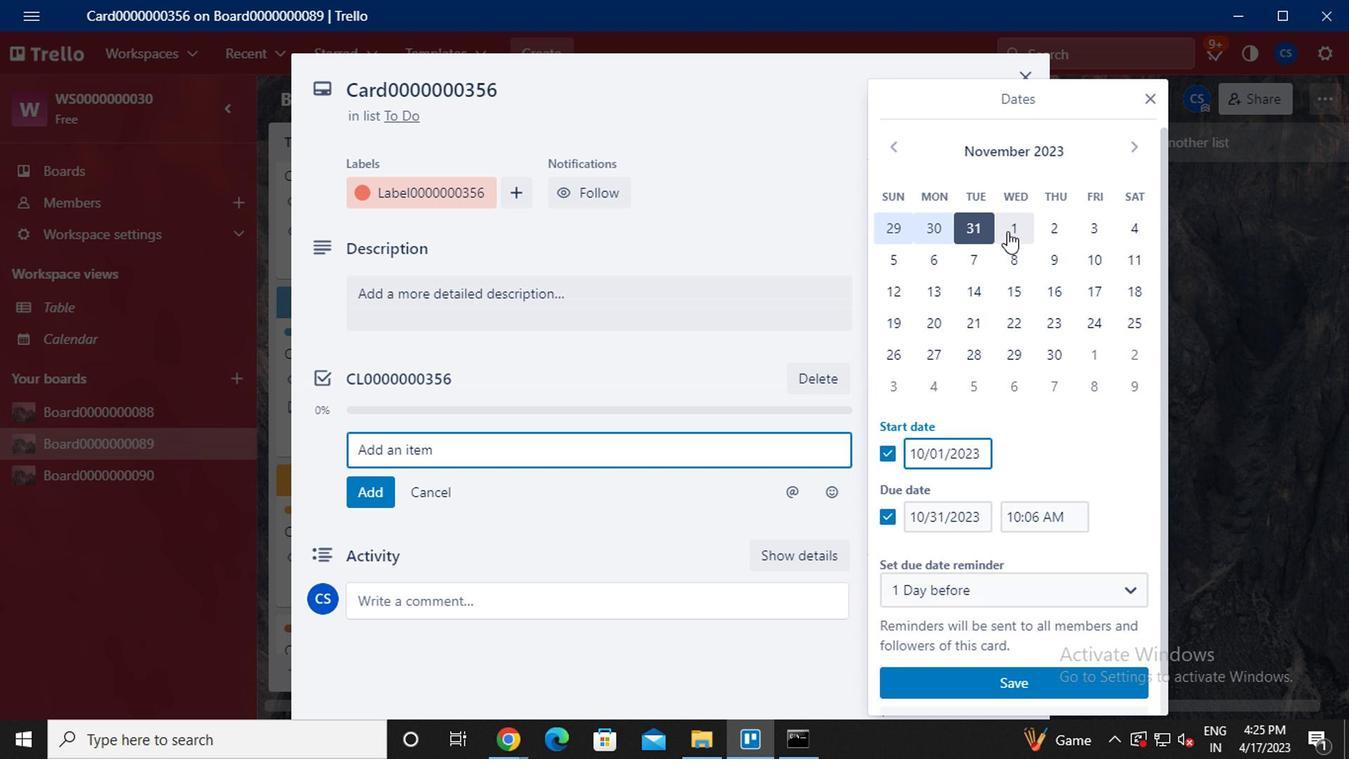 
Action: Mouse moved to (1052, 361)
Screenshot: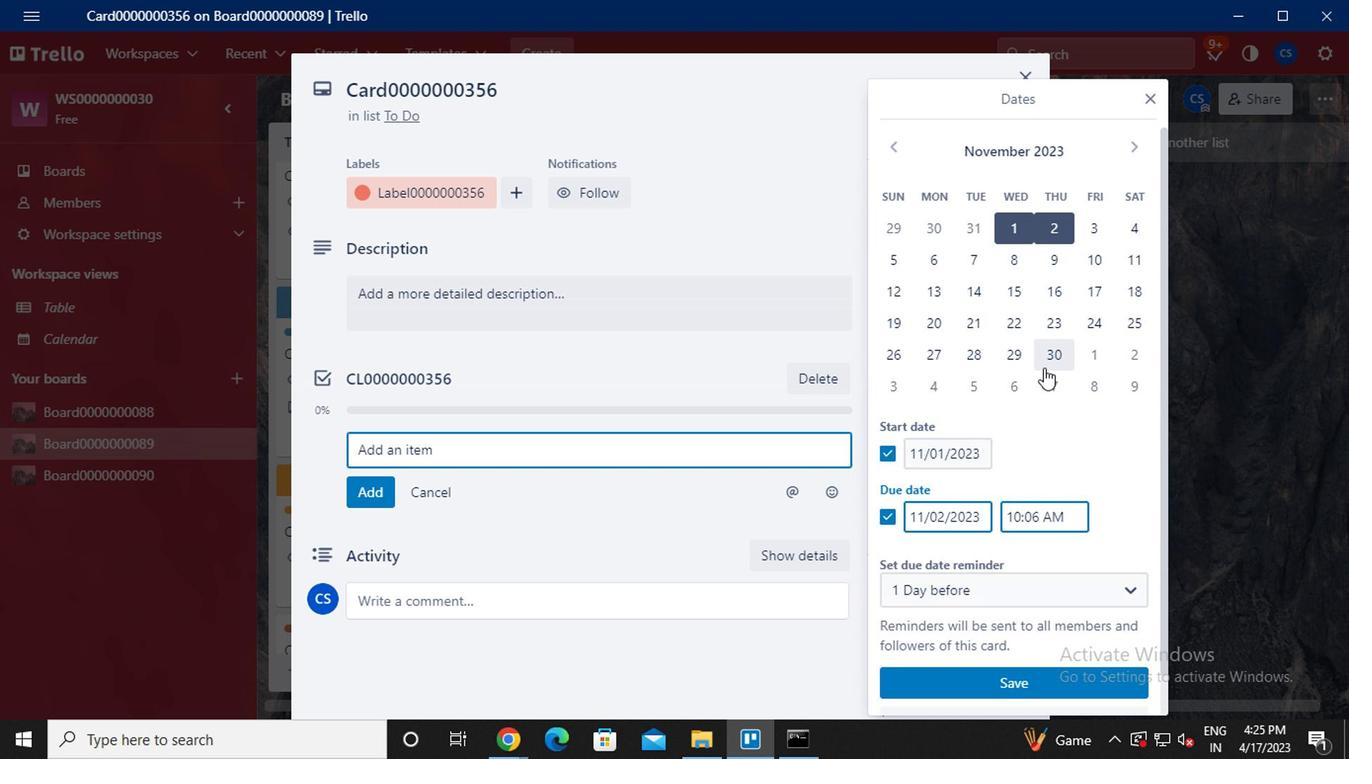 
Action: Mouse pressed left at (1052, 361)
Screenshot: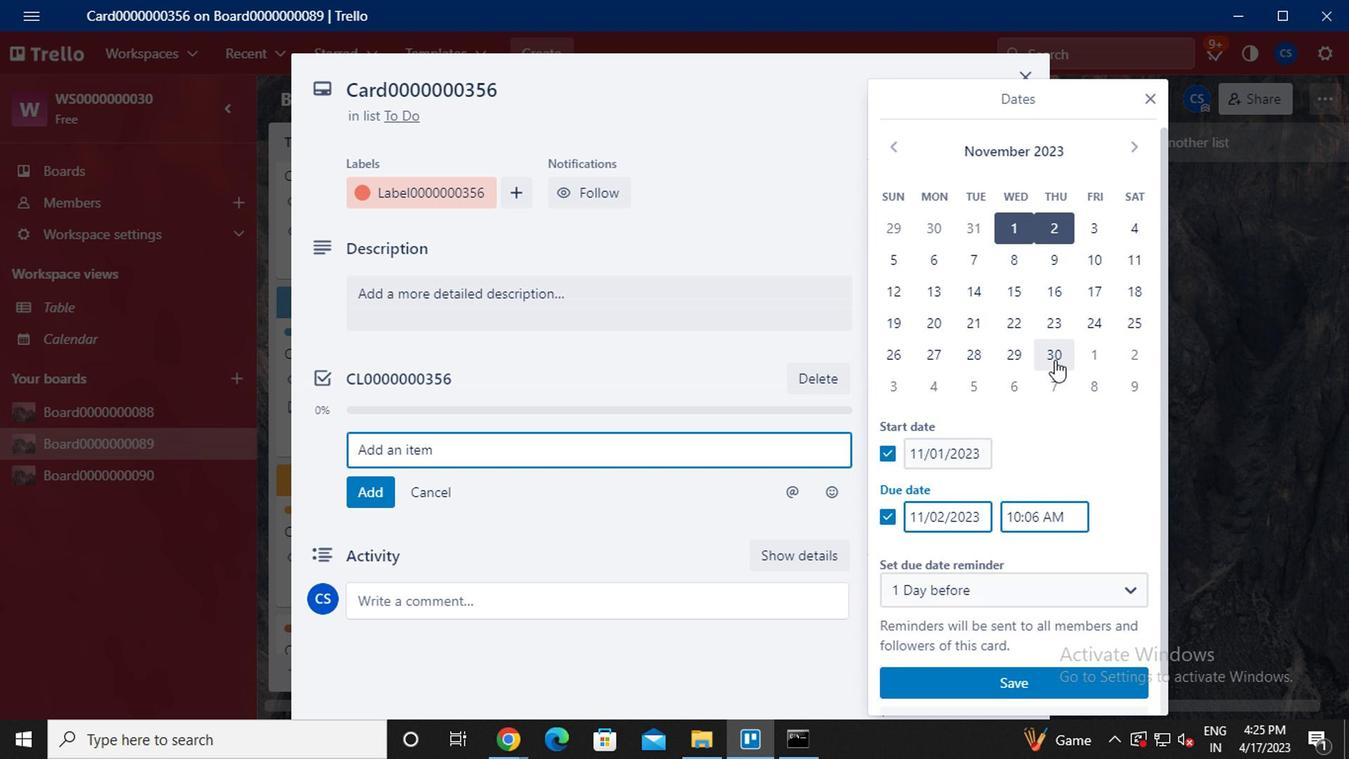 
Action: Mouse moved to (1027, 672)
Screenshot: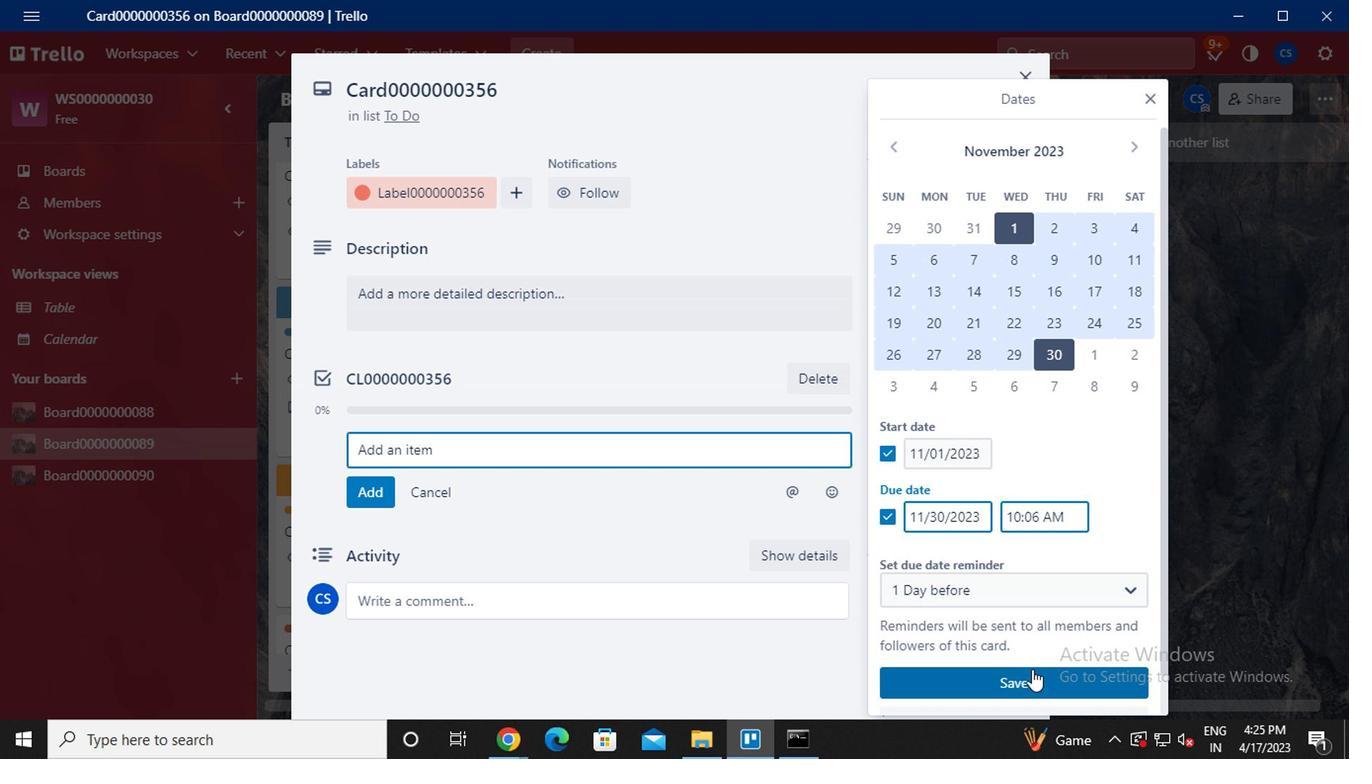 
Action: Mouse pressed left at (1027, 672)
Screenshot: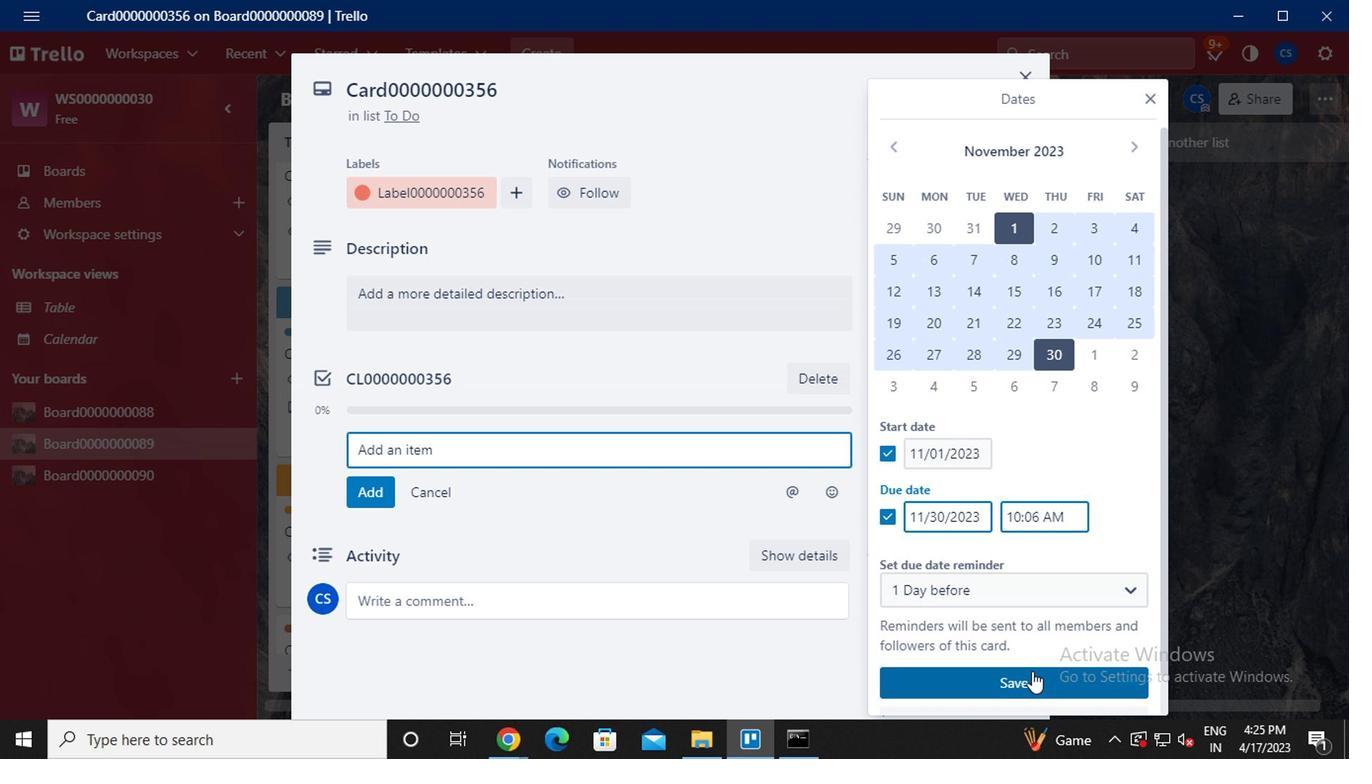 
Action: Mouse moved to (970, 310)
Screenshot: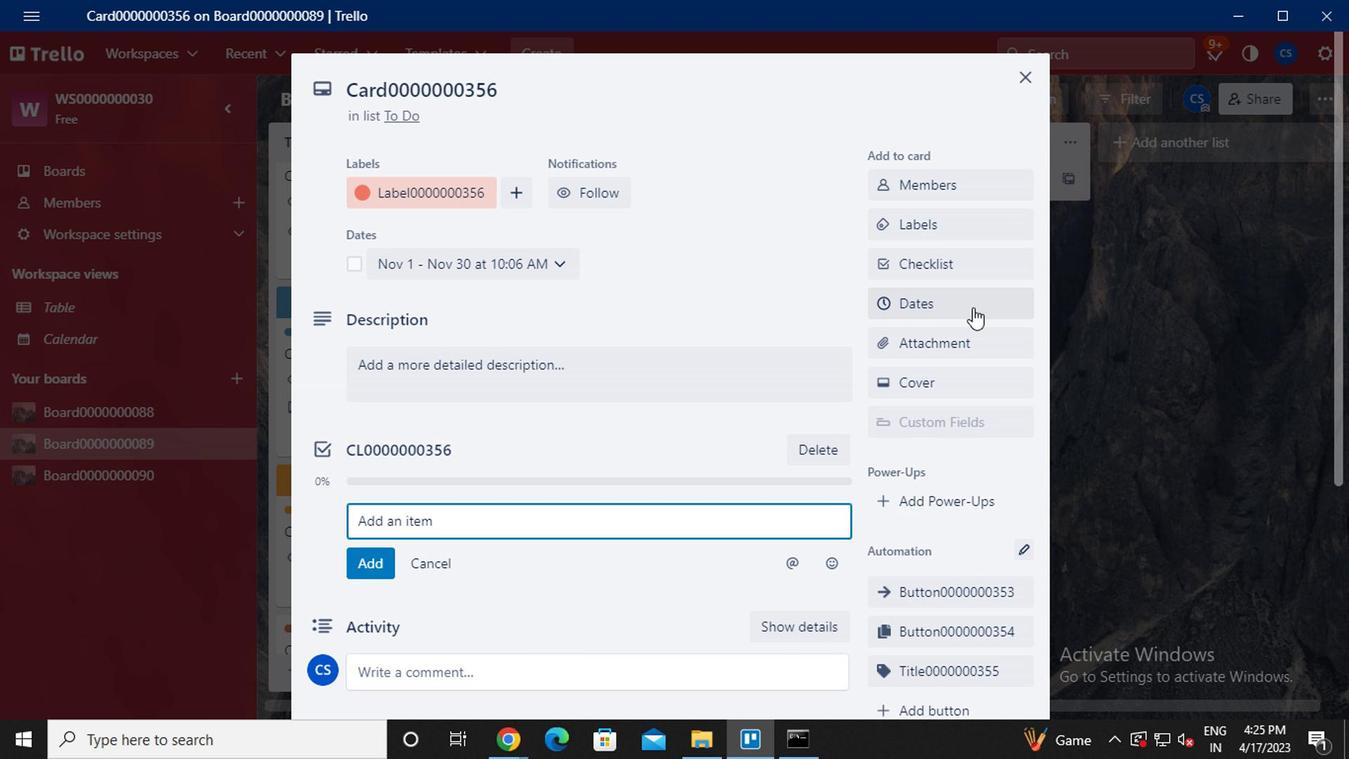 
